 Task: Add Person0000000113 as Team Member of Scrum Project Project0000000057 in Jira. Add Person0000000114 as Team Member of Scrum Project Project0000000057 in Jira. Add Person0000000115 as Team Member of Scrum Project Project0000000058 in Jira. Add Person0000000116 as Team Member of Scrum Project Project0000000058 in Jira. Assign Person0000000113 as Project Lead of Scrum Project Project0000000057 in Jira
Action: Mouse moved to (307, 102)
Screenshot: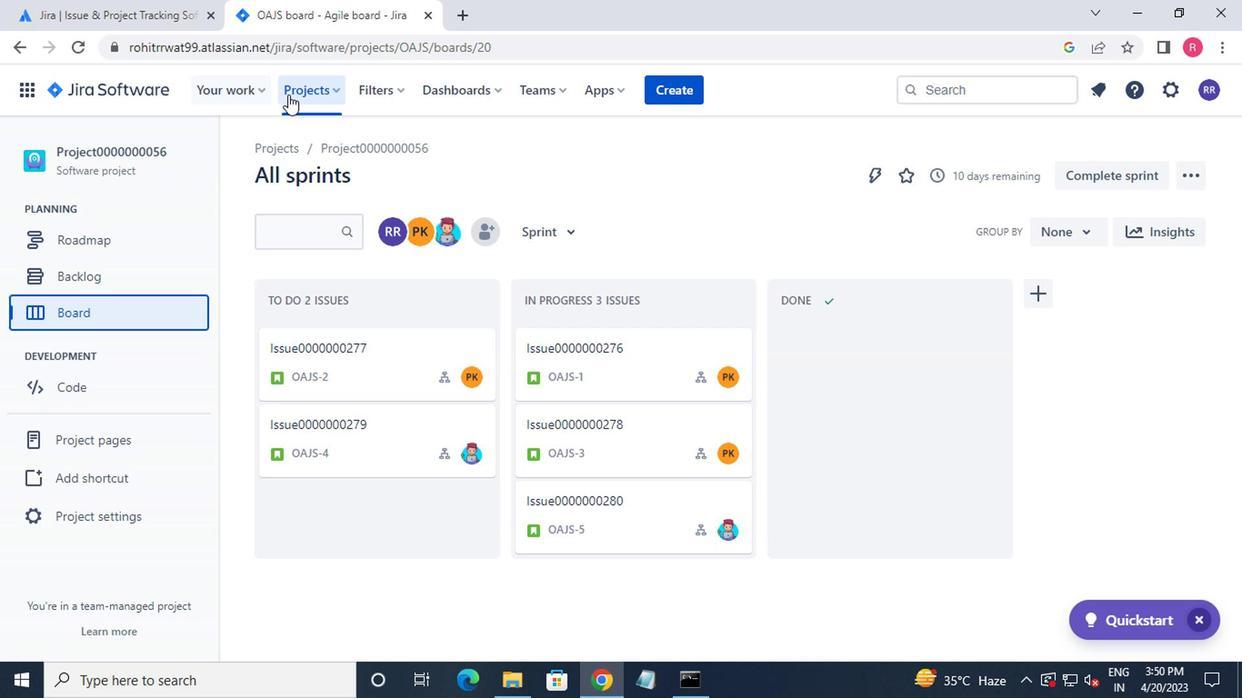 
Action: Mouse pressed left at (307, 102)
Screenshot: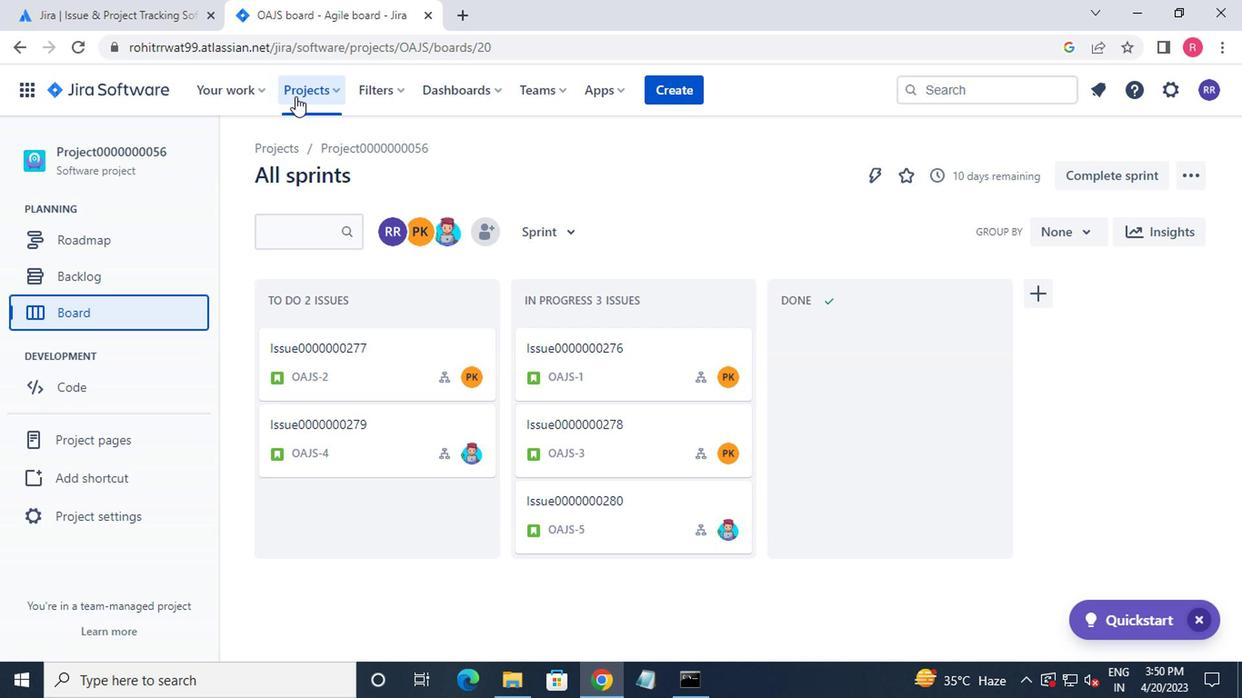 
Action: Mouse moved to (414, 256)
Screenshot: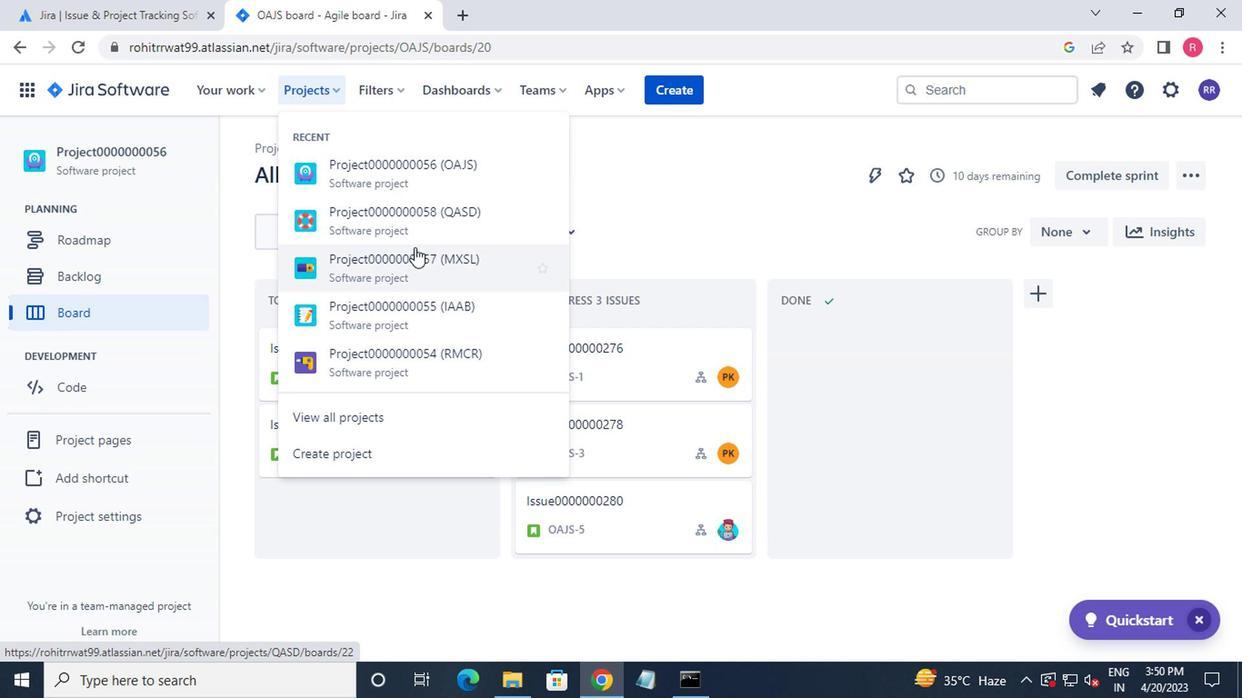 
Action: Mouse pressed left at (414, 256)
Screenshot: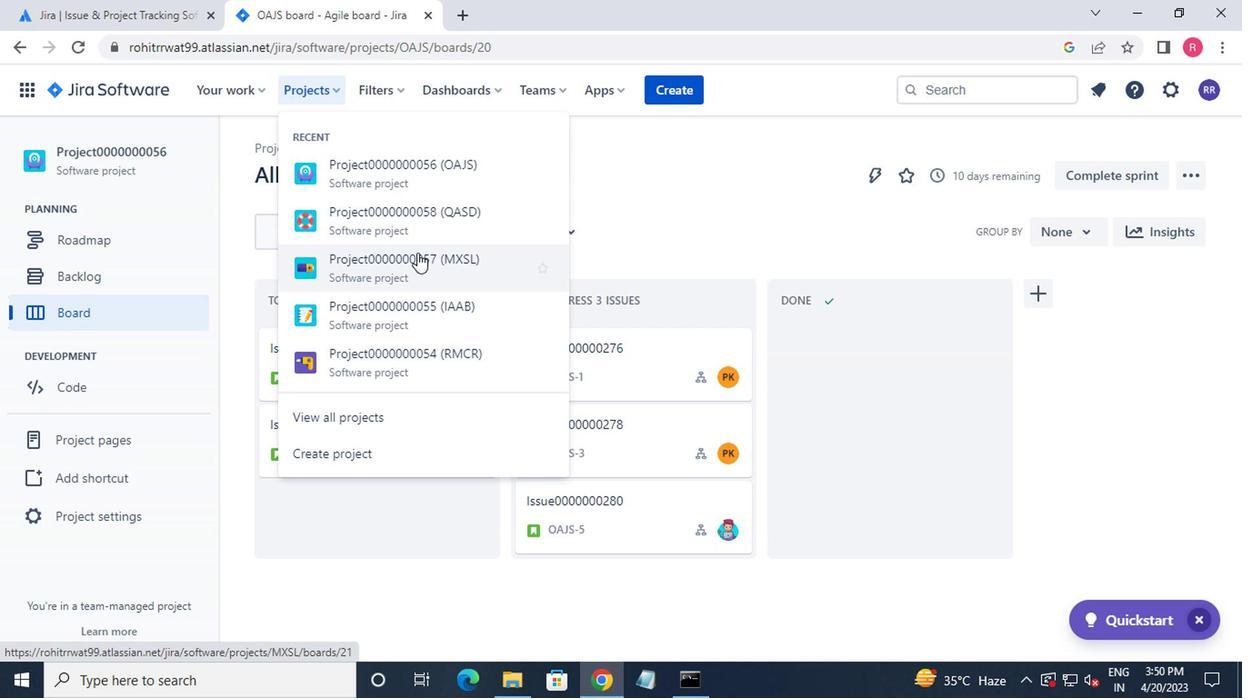 
Action: Mouse moved to (420, 255)
Screenshot: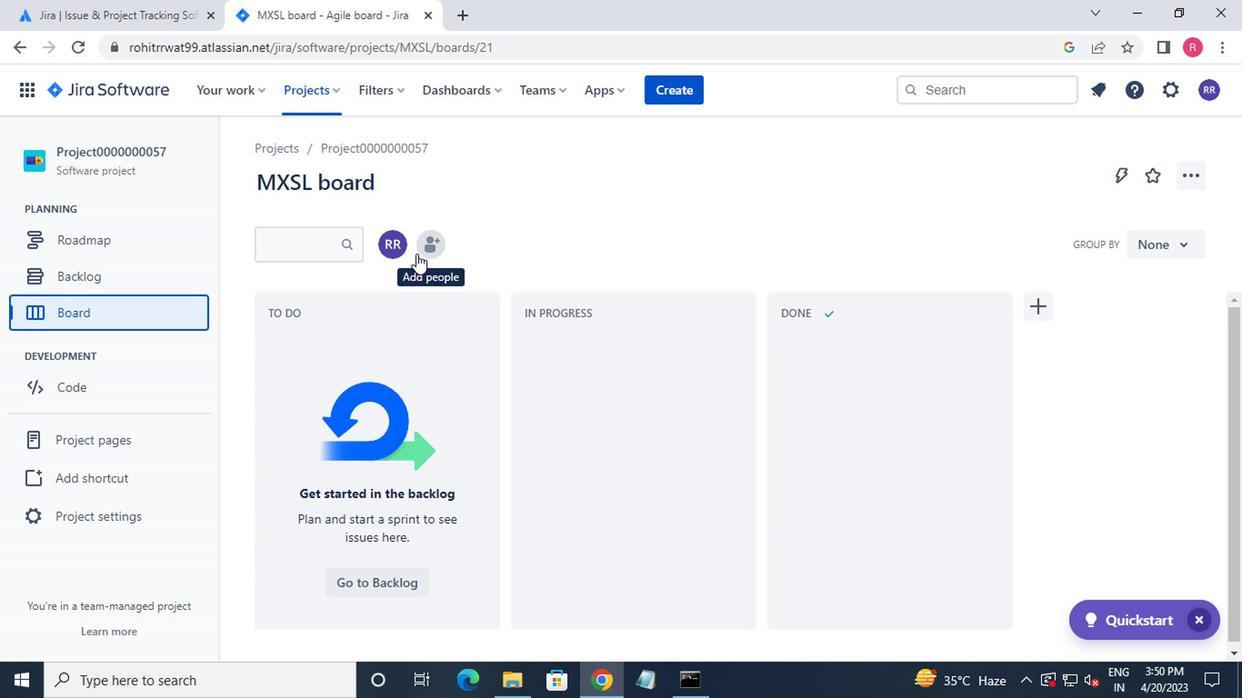 
Action: Mouse pressed left at (420, 255)
Screenshot: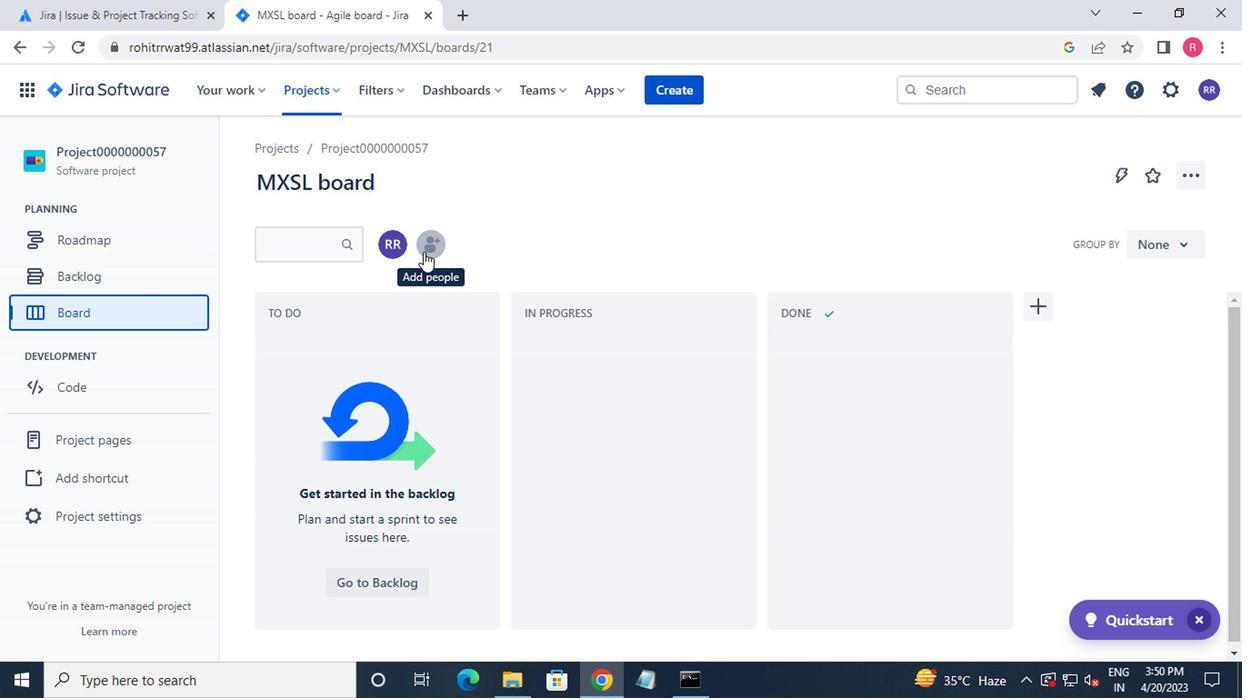 
Action: Mouse moved to (454, 220)
Screenshot: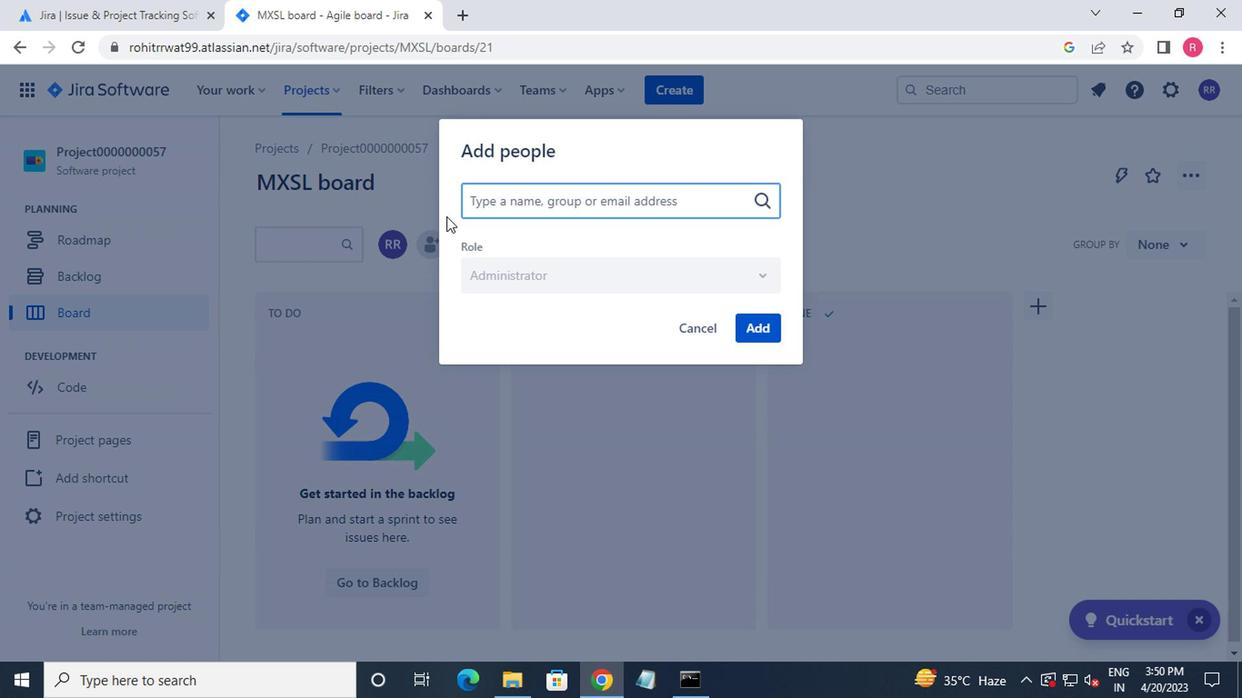 
Action: Key pressed m
Screenshot: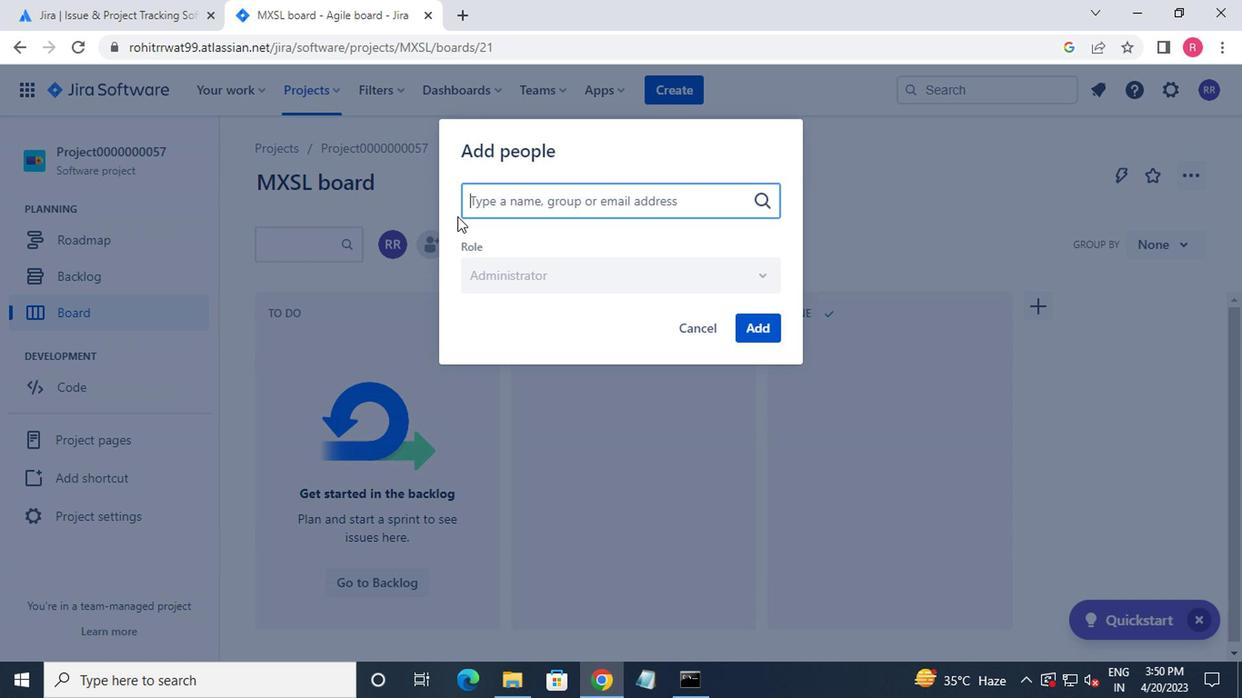 
Action: Mouse moved to (542, 392)
Screenshot: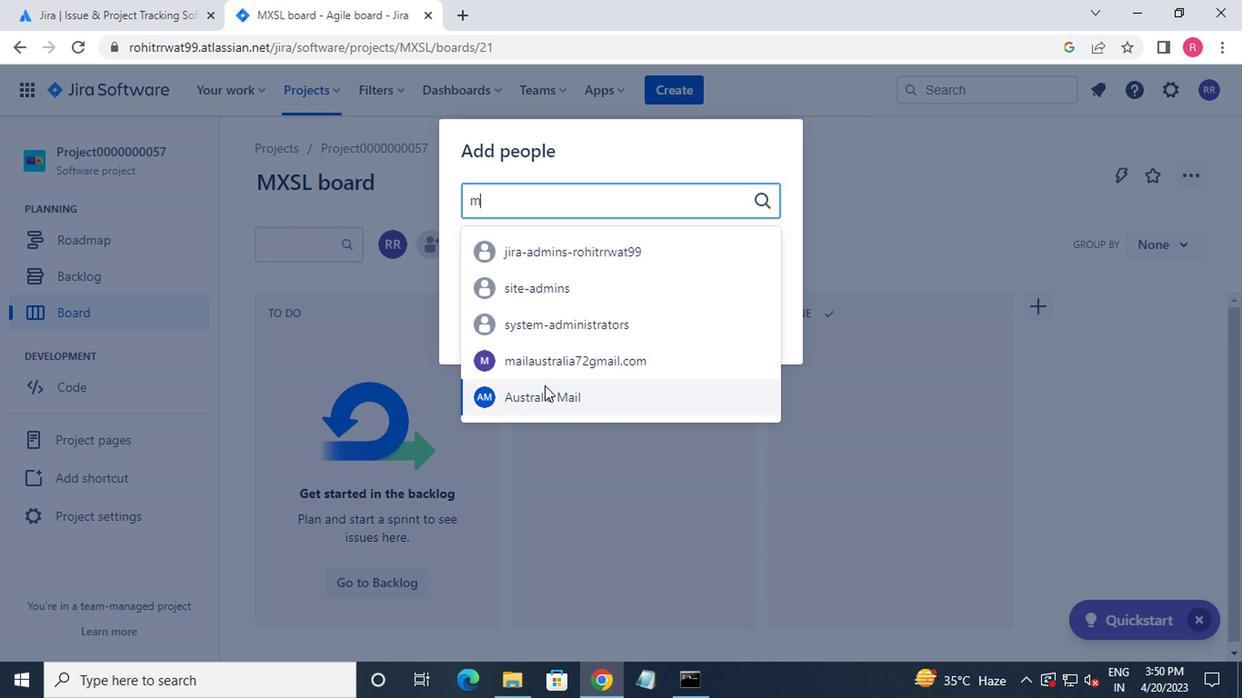 
Action: Mouse pressed left at (542, 392)
Screenshot: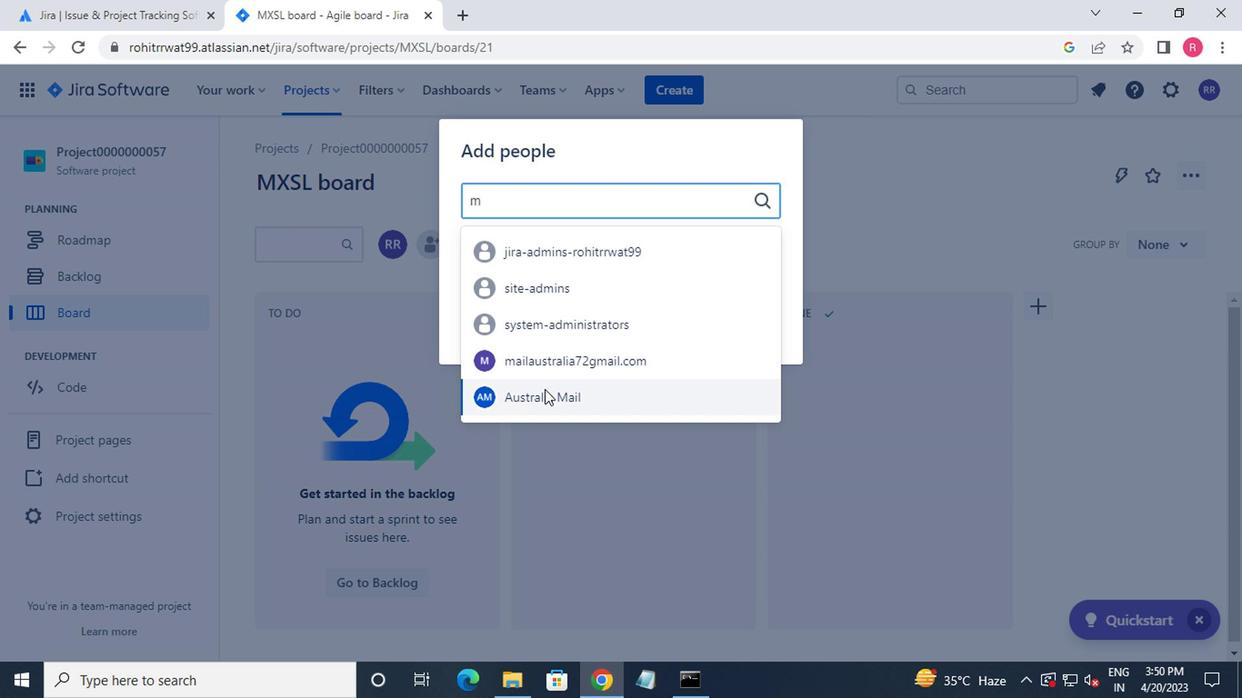 
Action: Mouse moved to (746, 326)
Screenshot: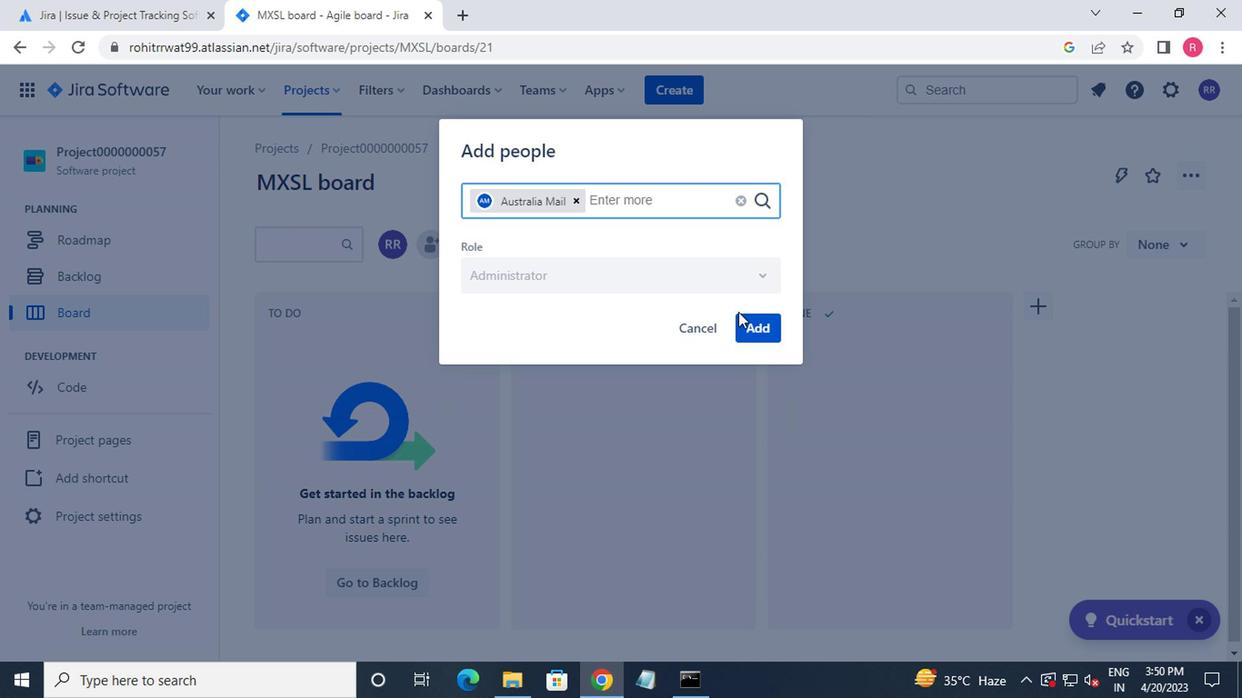 
Action: Mouse pressed left at (746, 326)
Screenshot: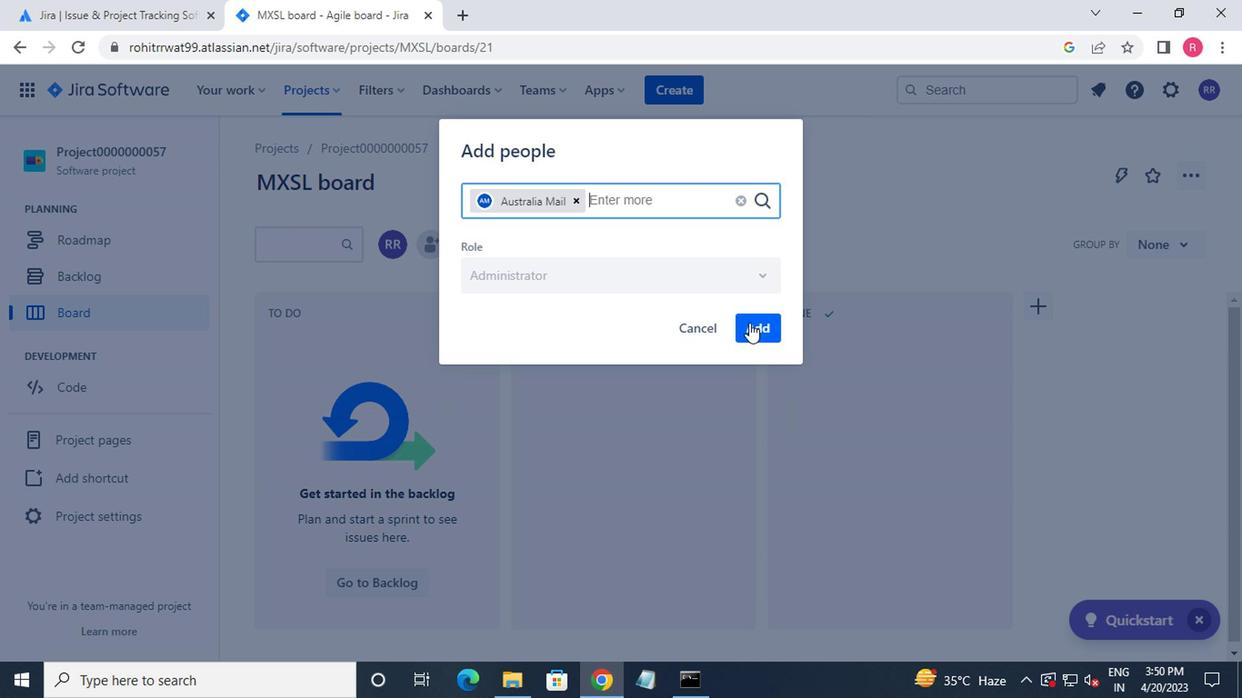 
Action: Mouse moved to (429, 254)
Screenshot: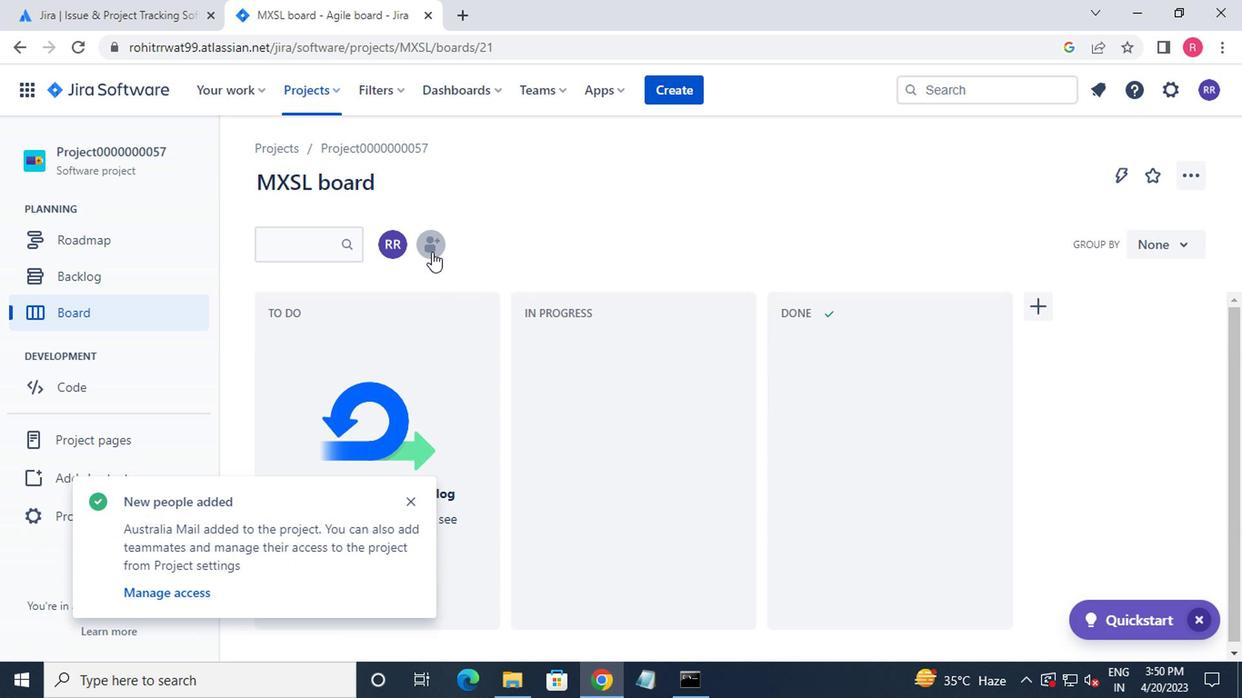 
Action: Mouse pressed left at (429, 254)
Screenshot: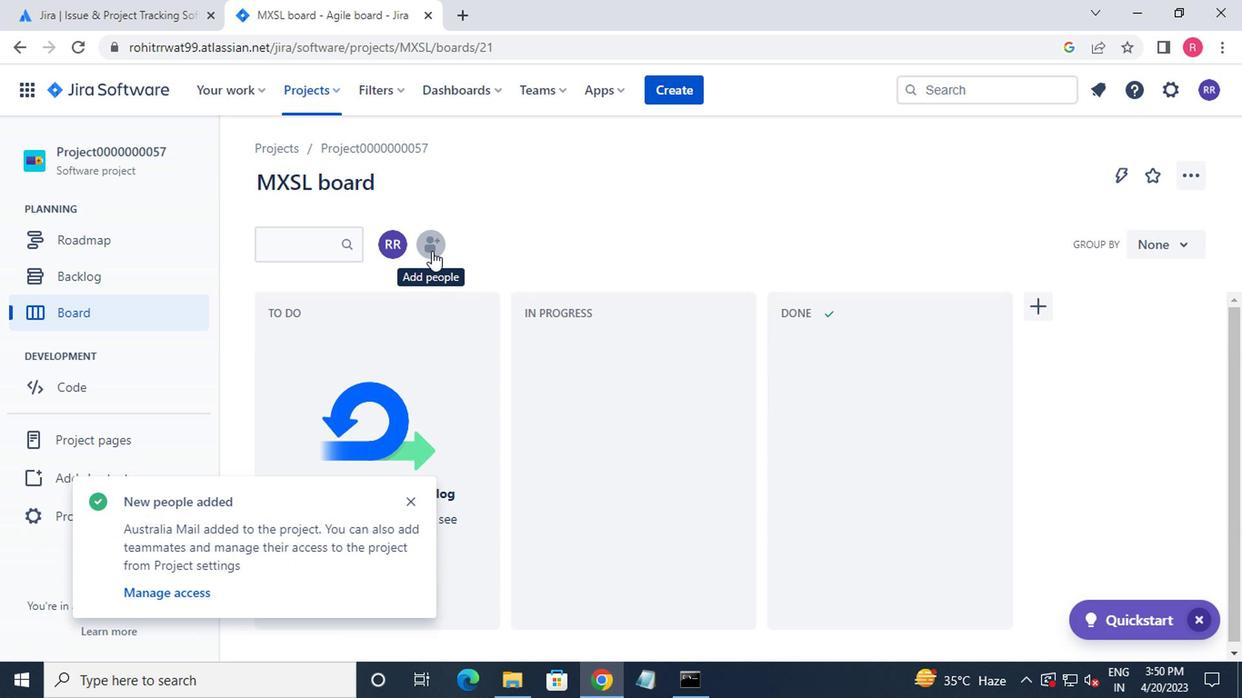 
Action: Mouse moved to (526, 264)
Screenshot: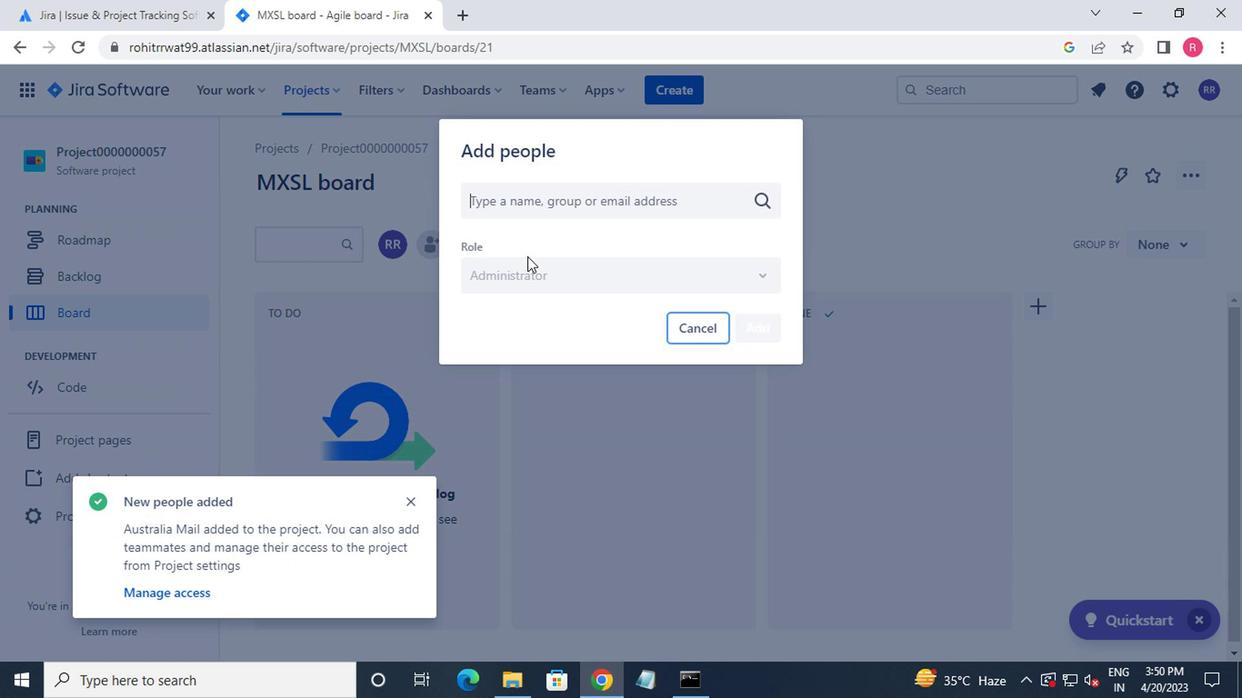 
Action: Key pressed c
Screenshot: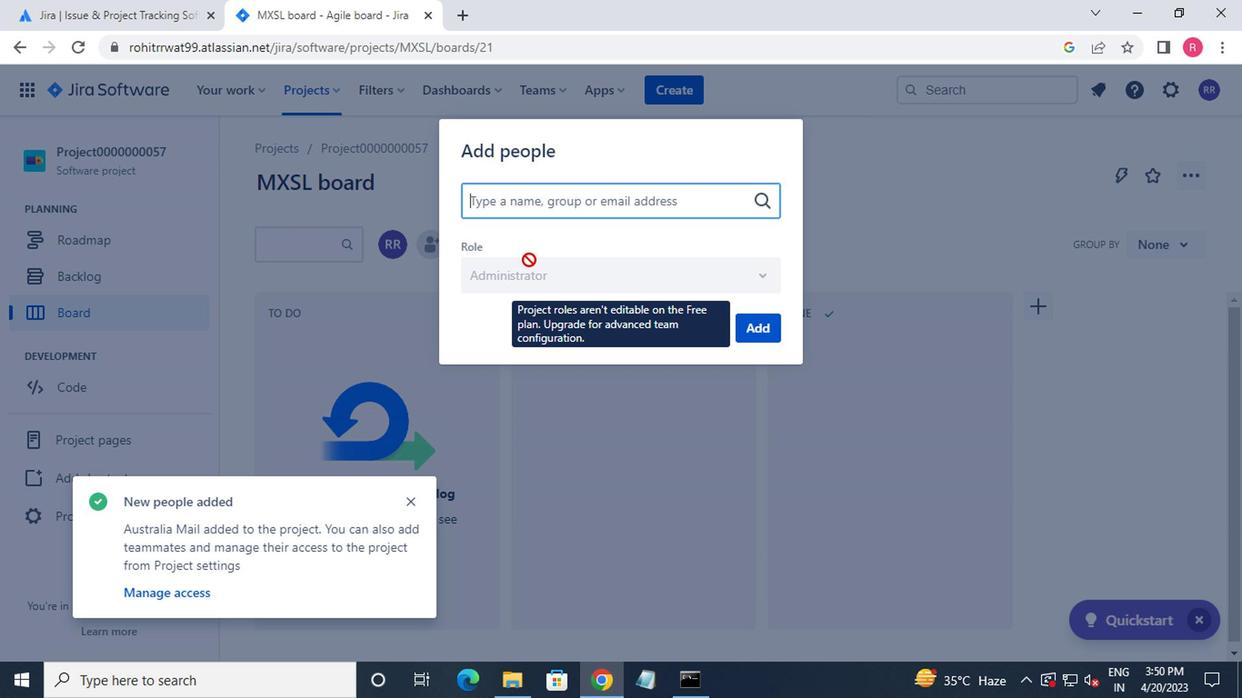 
Action: Mouse pressed left at (526, 264)
Screenshot: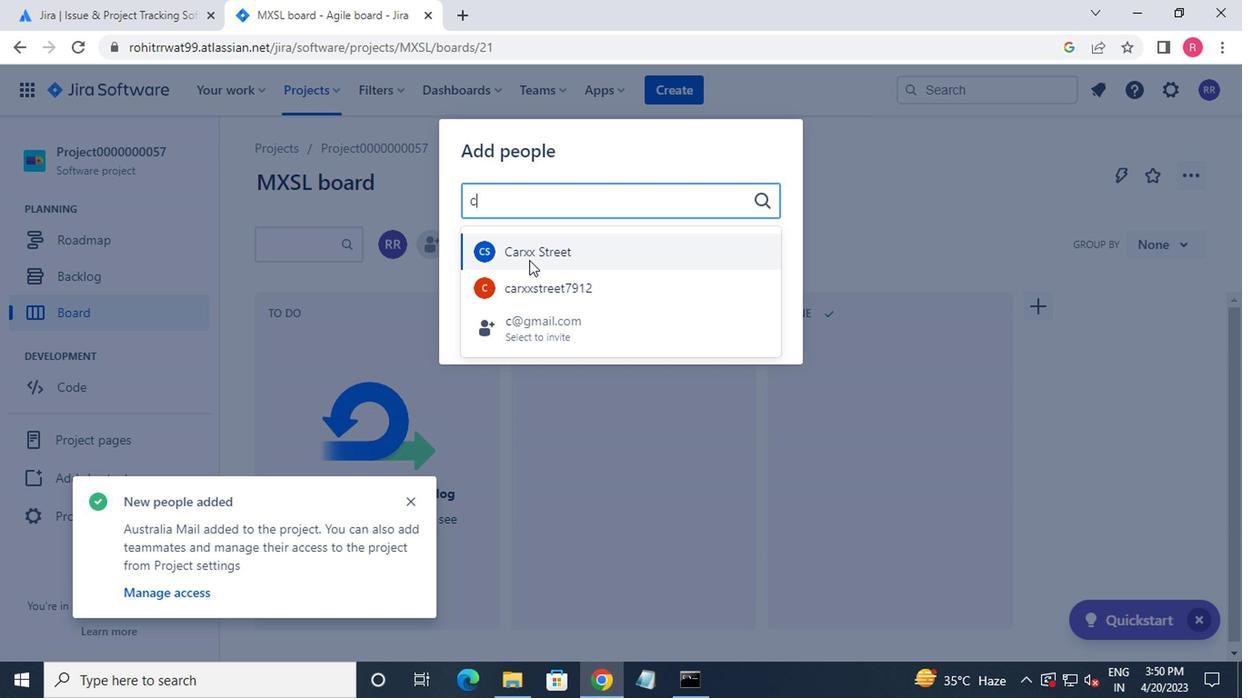 
Action: Mouse moved to (766, 337)
Screenshot: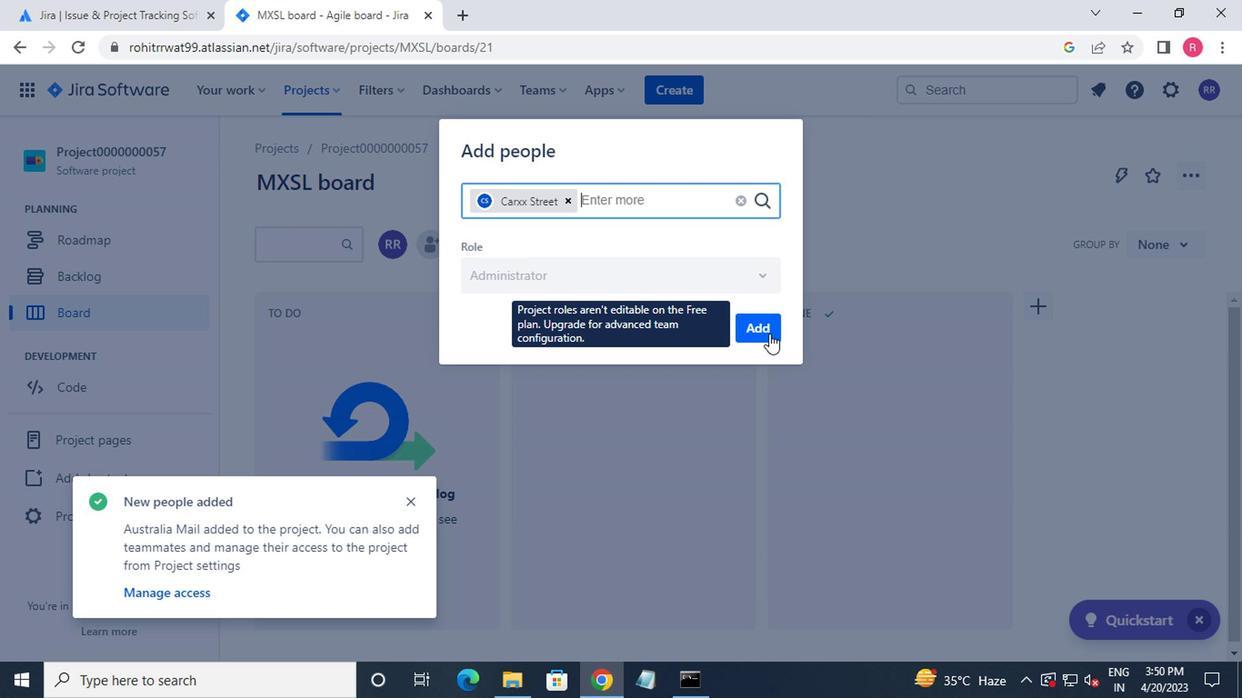 
Action: Mouse pressed left at (766, 337)
Screenshot: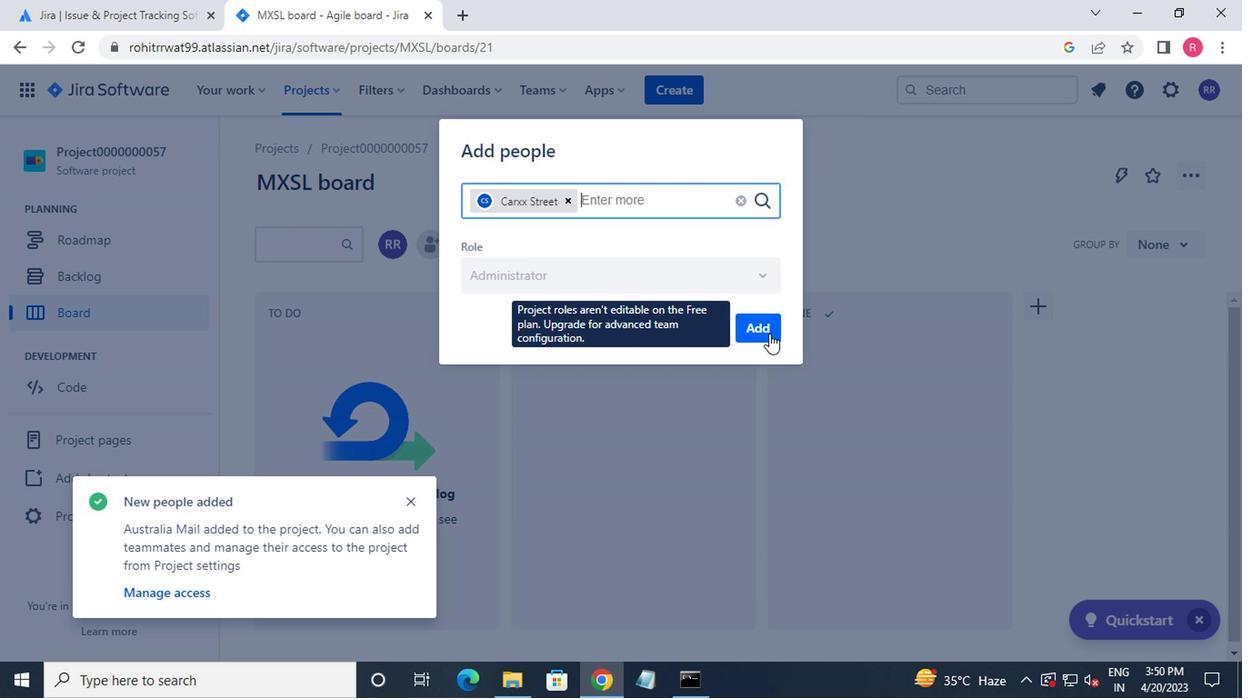 
Action: Mouse moved to (317, 91)
Screenshot: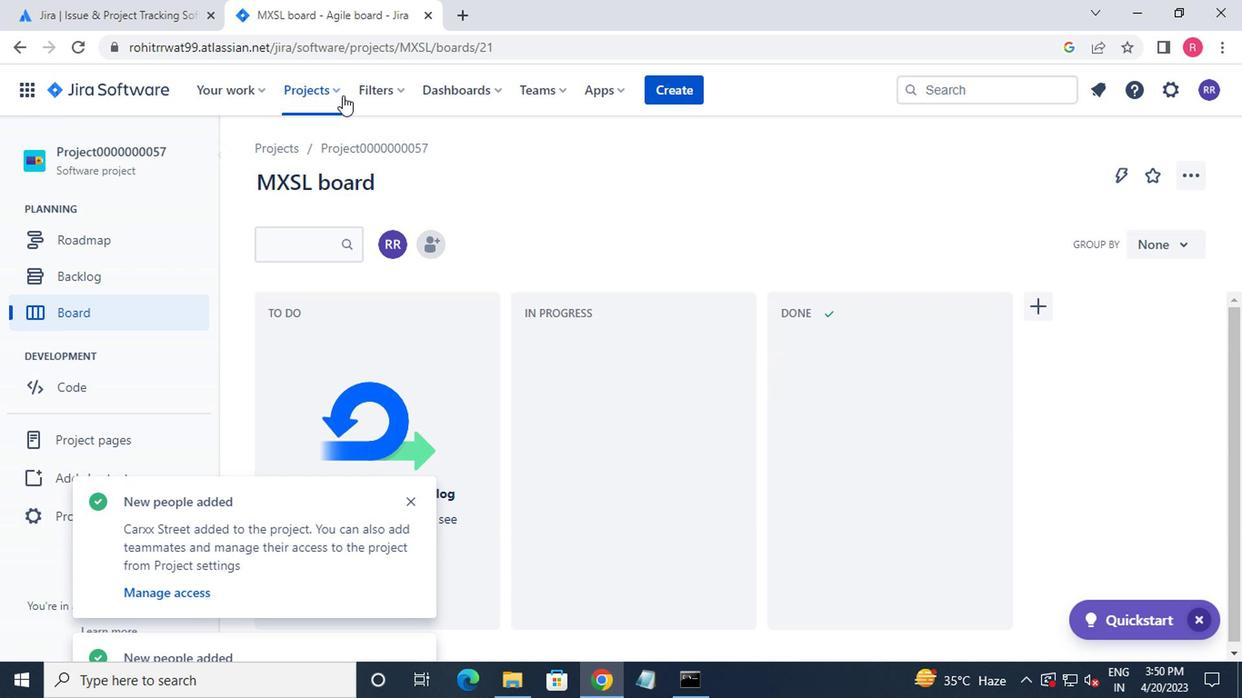 
Action: Mouse pressed left at (317, 91)
Screenshot: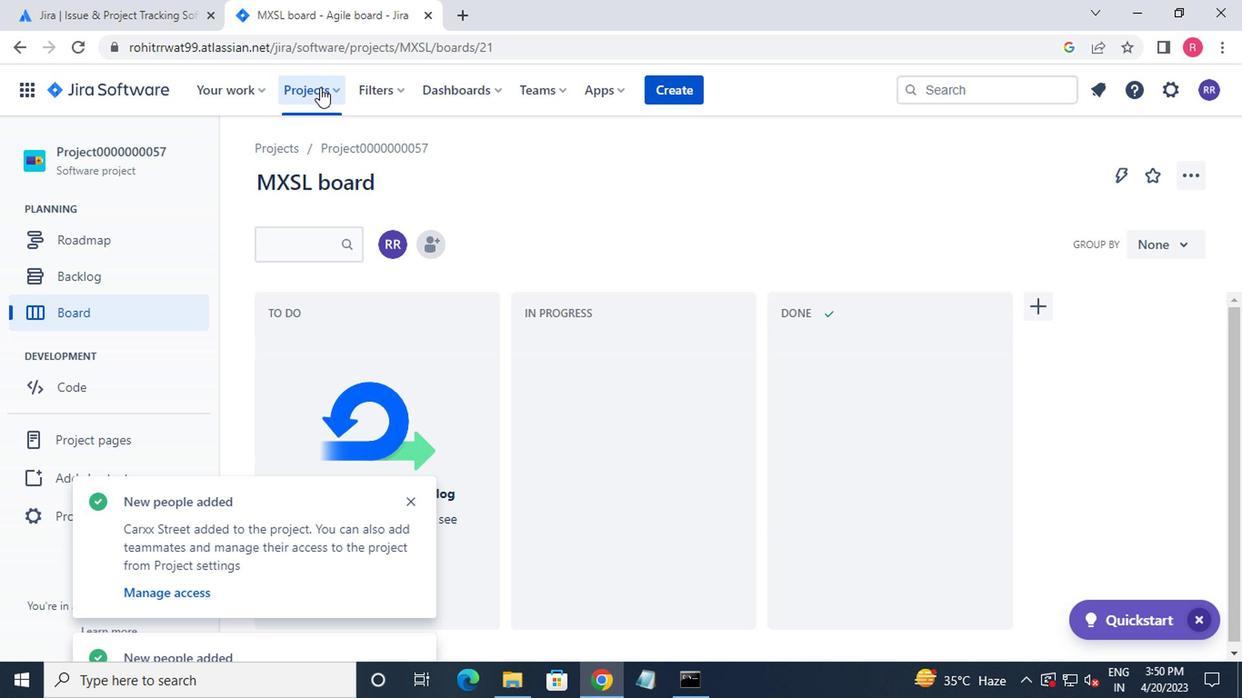
Action: Mouse moved to (375, 259)
Screenshot: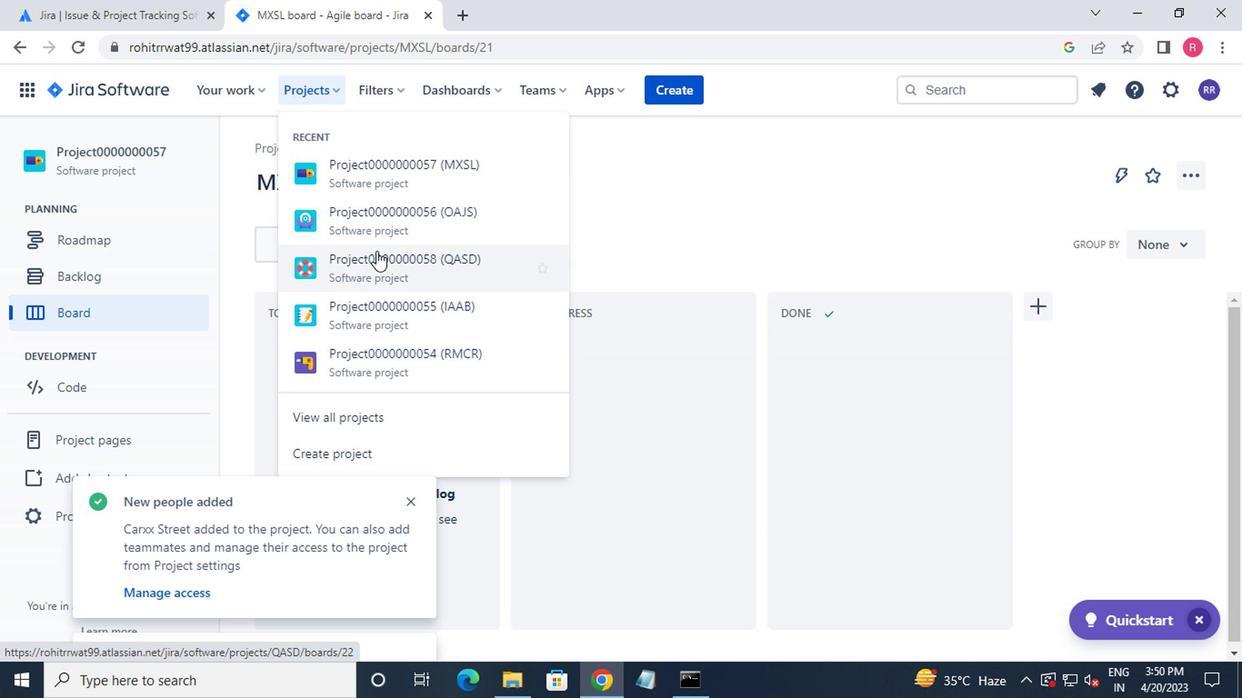 
Action: Mouse pressed left at (375, 259)
Screenshot: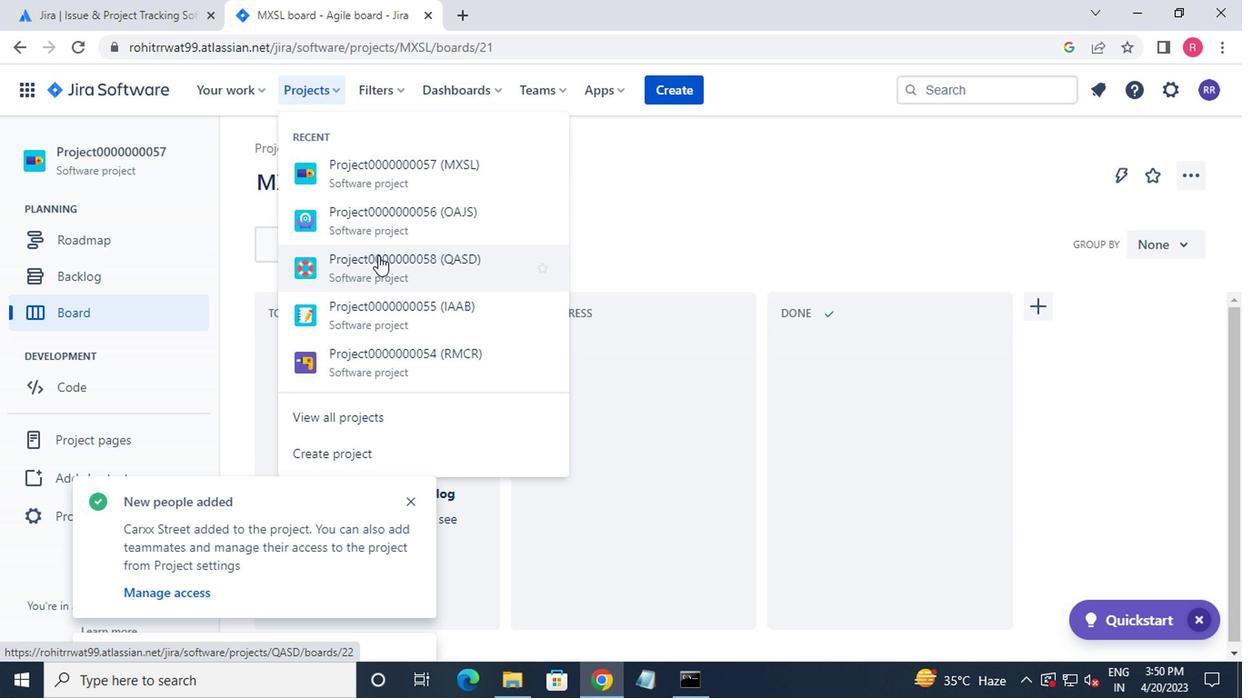 
Action: Mouse moved to (419, 252)
Screenshot: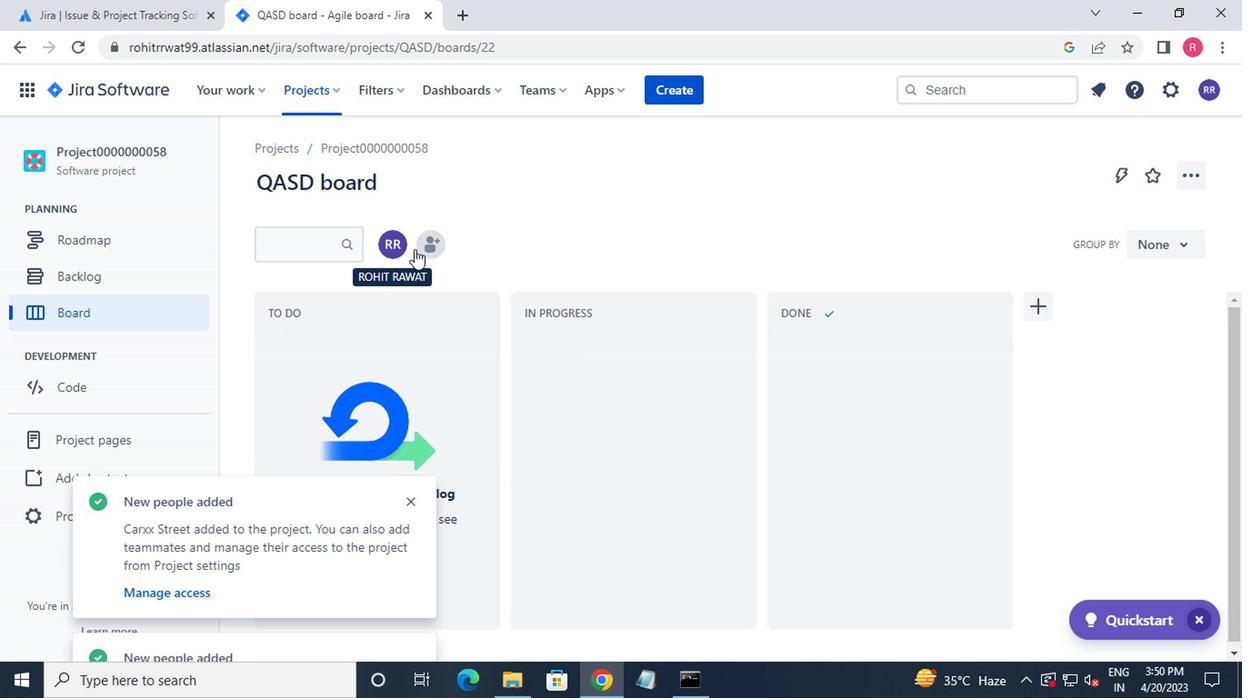 
Action: Mouse pressed left at (419, 252)
Screenshot: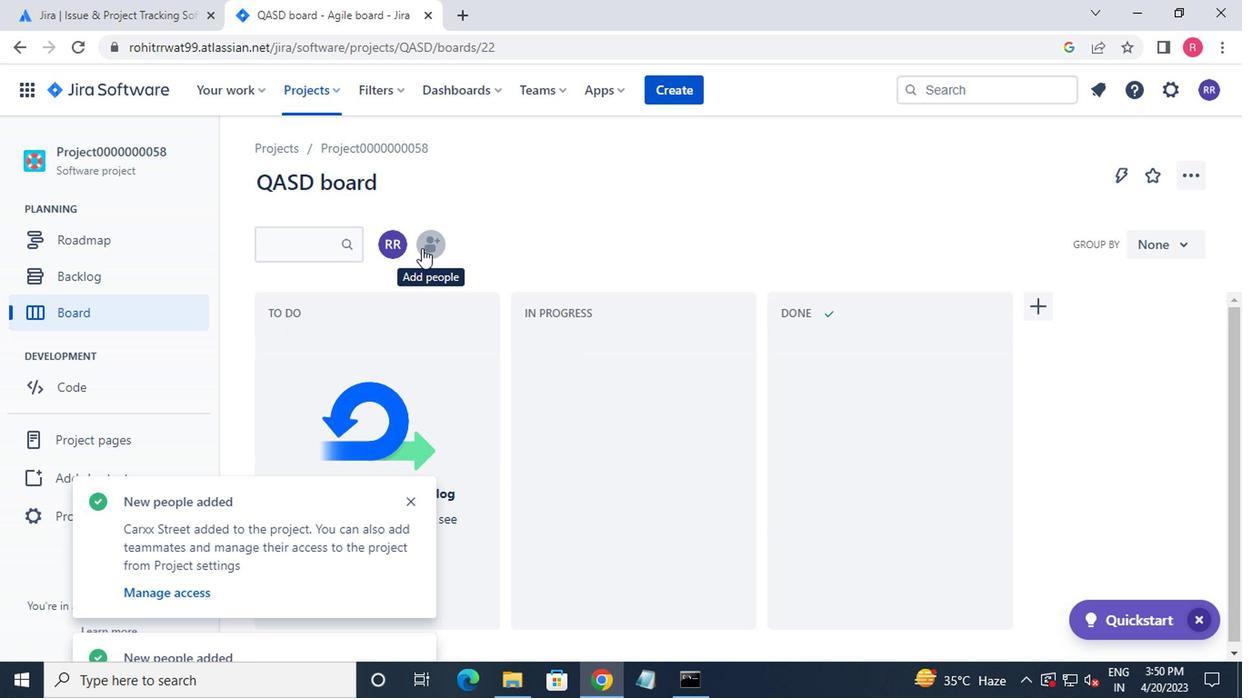 
Action: Mouse moved to (517, 237)
Screenshot: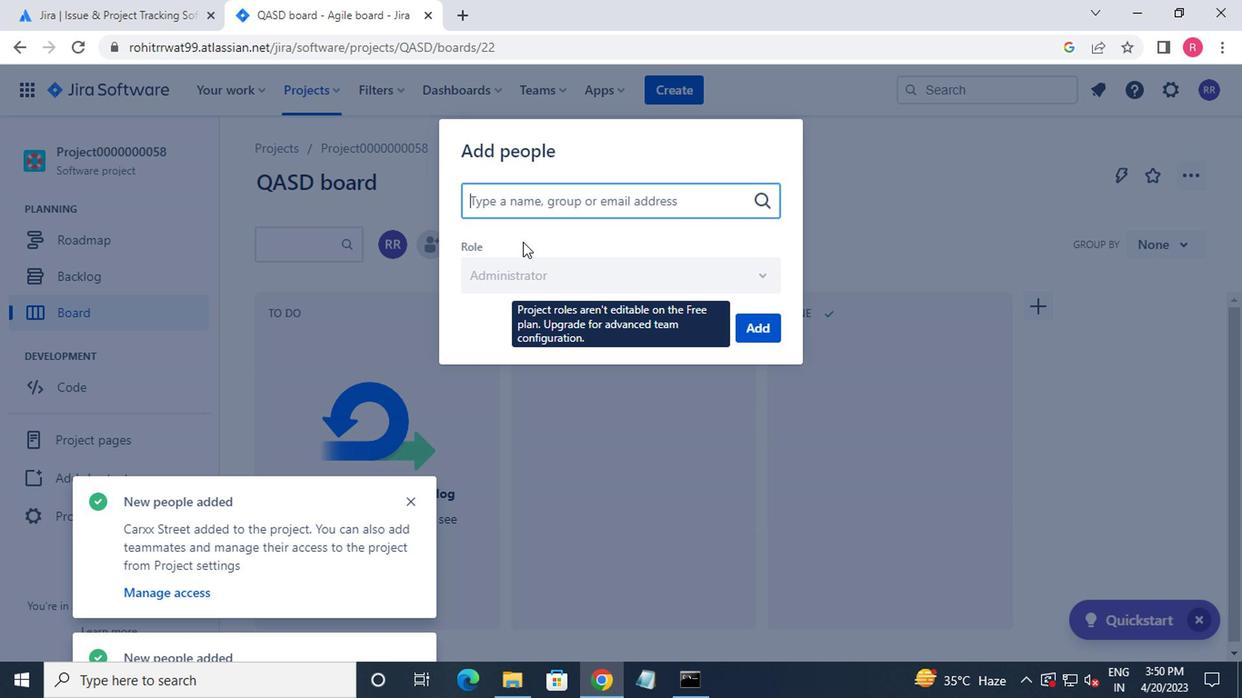 
Action: Key pressed p
Screenshot: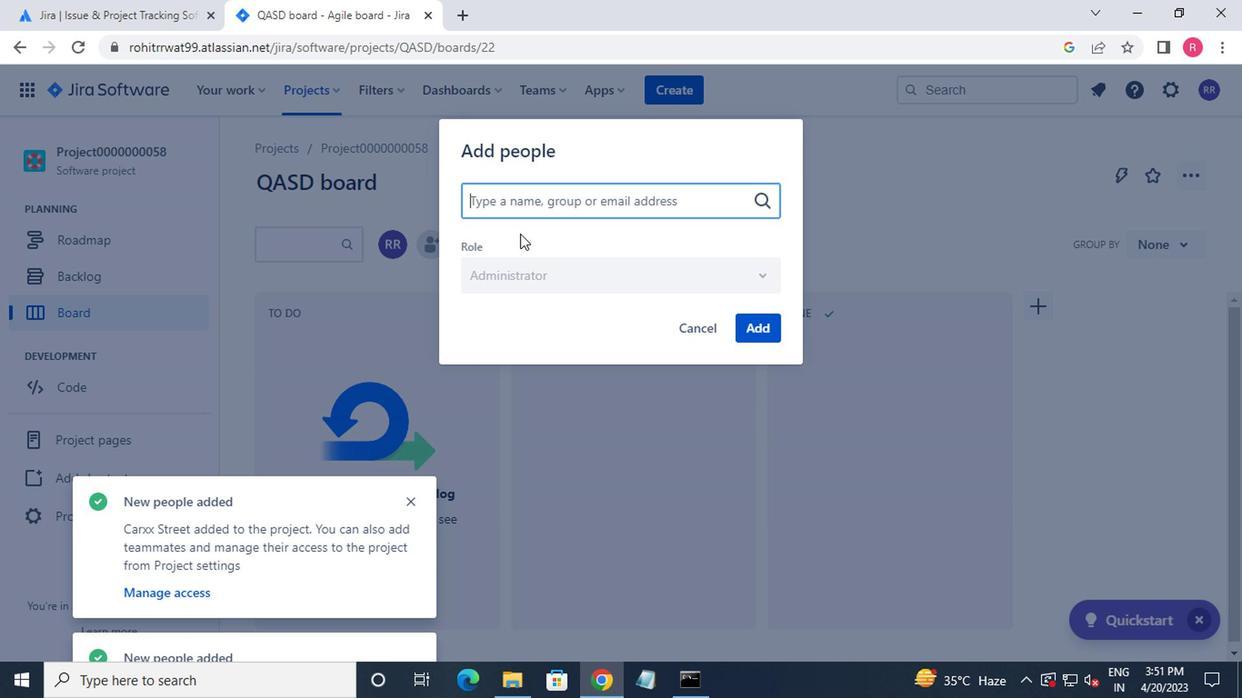 
Action: Mouse moved to (524, 257)
Screenshot: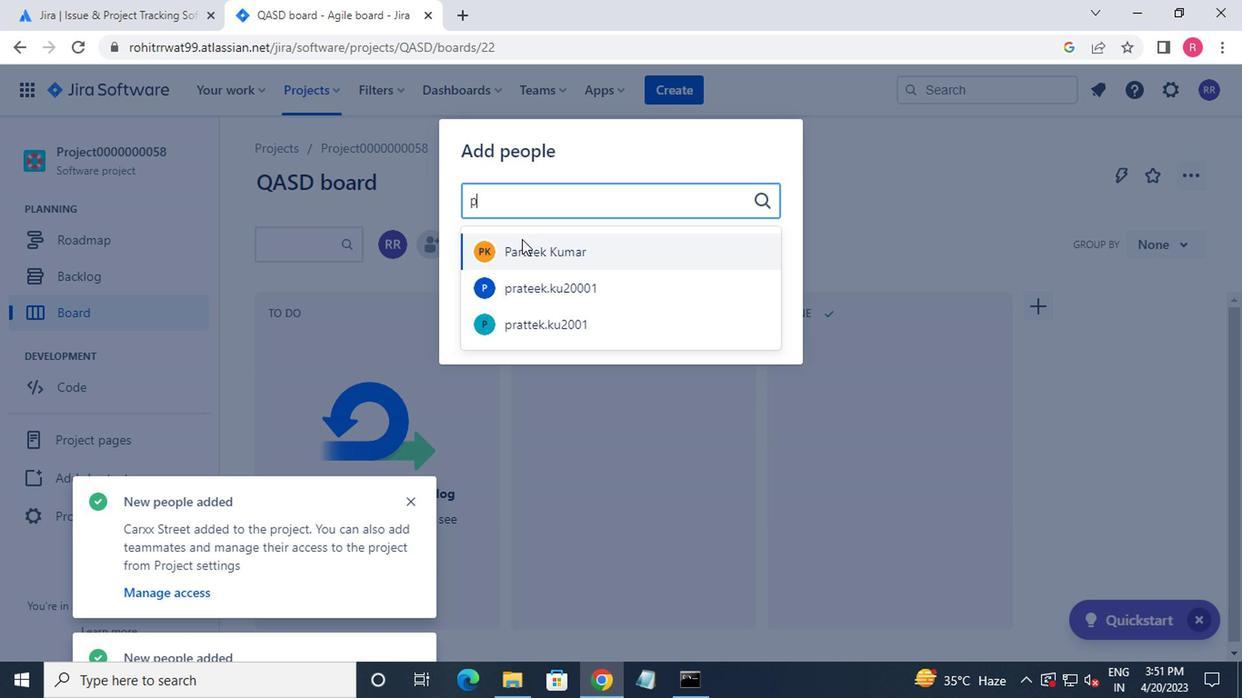 
Action: Mouse pressed left at (524, 257)
Screenshot: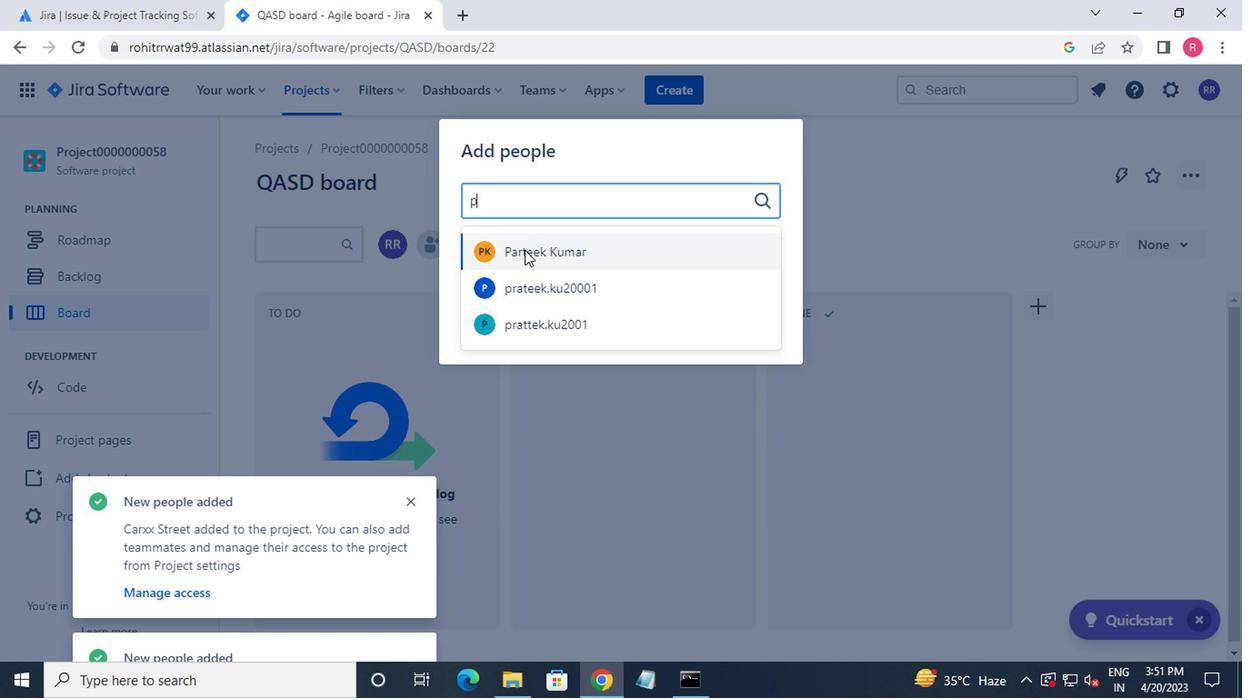 
Action: Mouse moved to (746, 328)
Screenshot: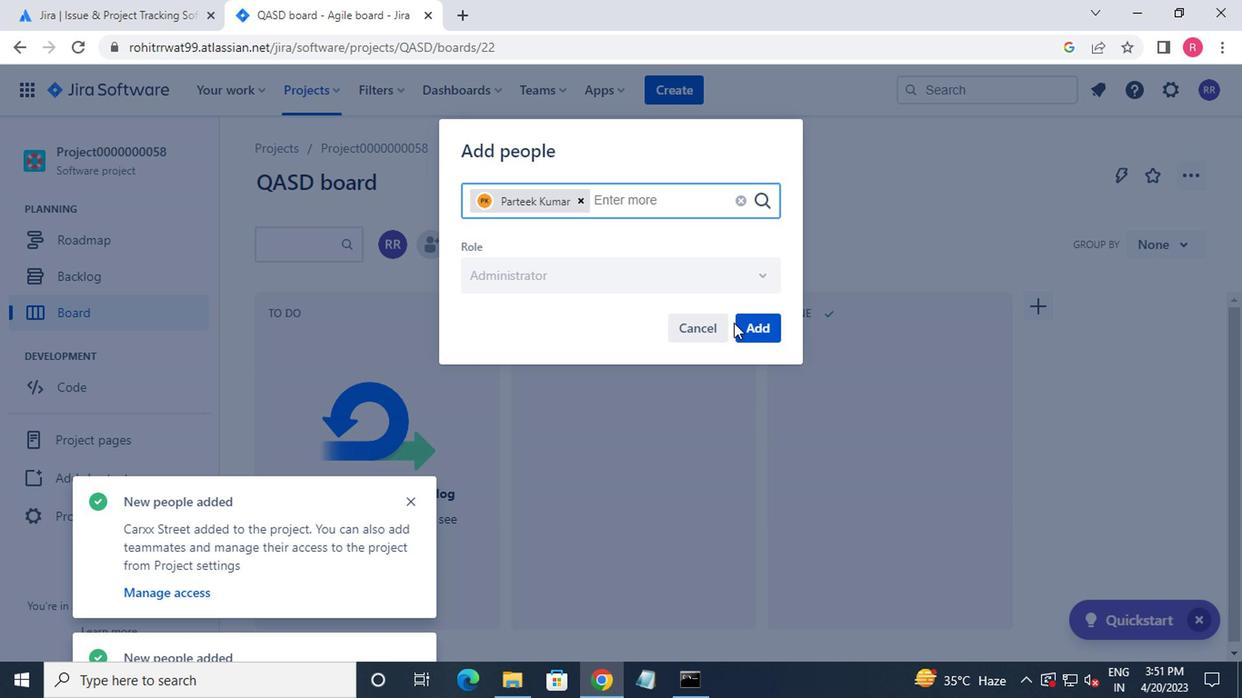 
Action: Mouse pressed left at (746, 328)
Screenshot: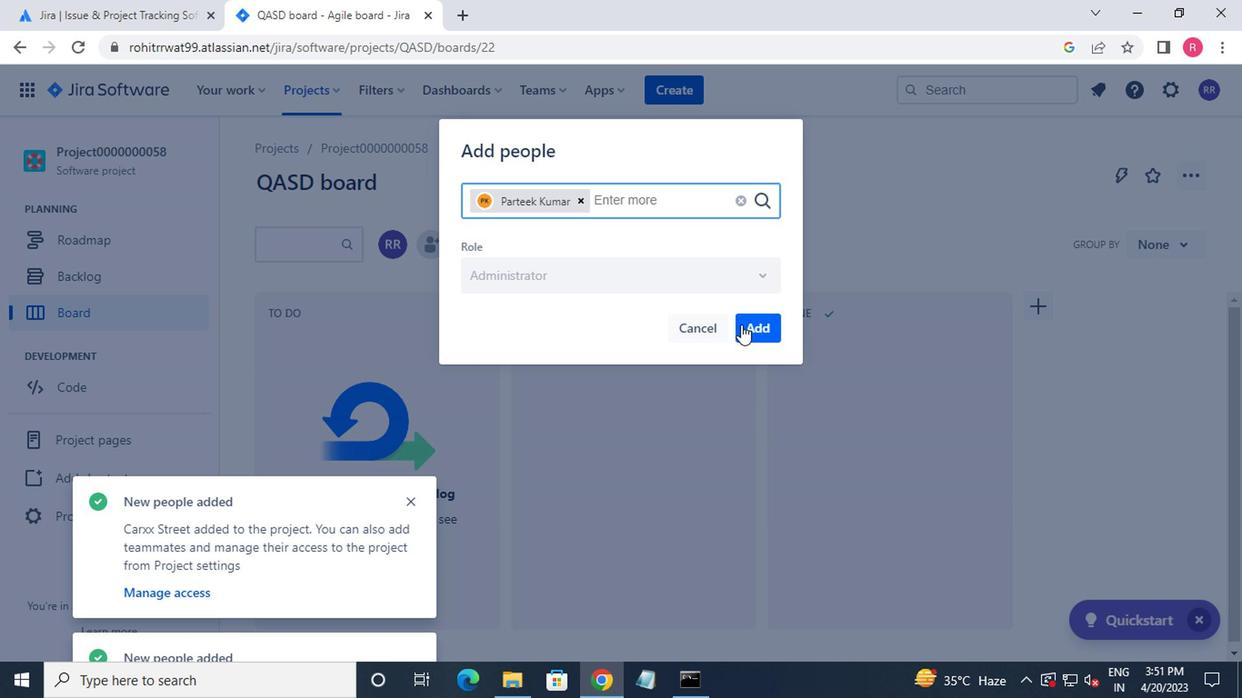 
Action: Mouse moved to (430, 255)
Screenshot: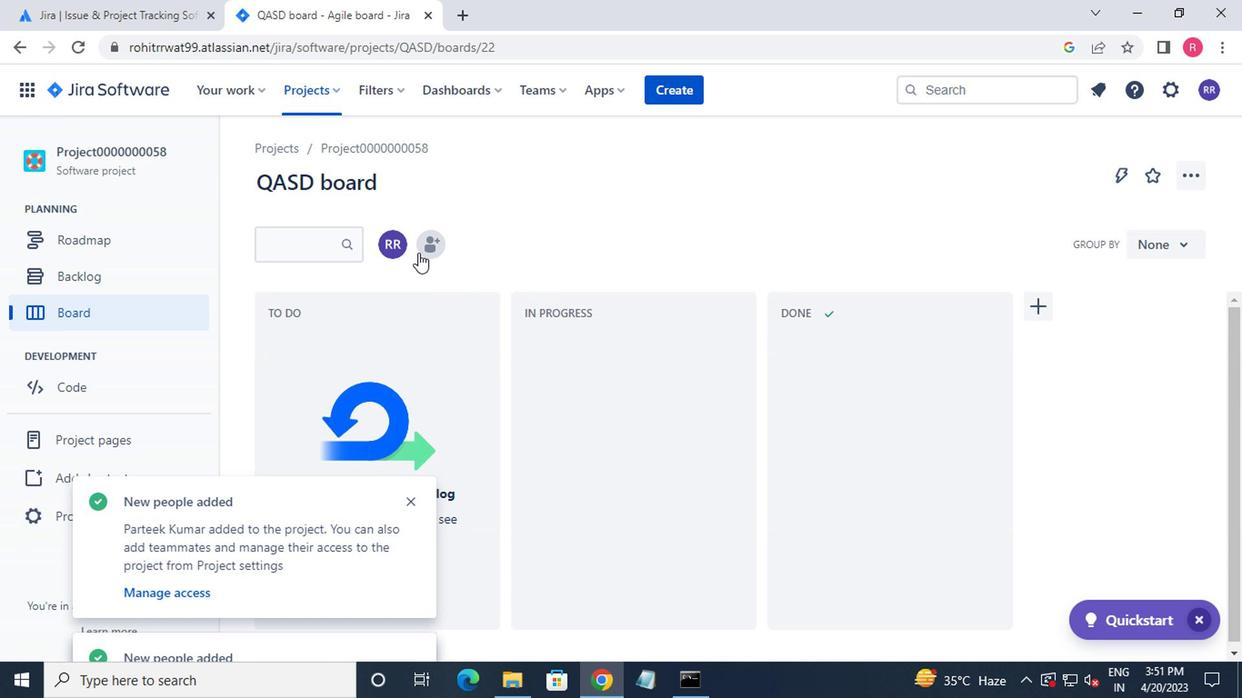 
Action: Mouse pressed left at (430, 255)
Screenshot: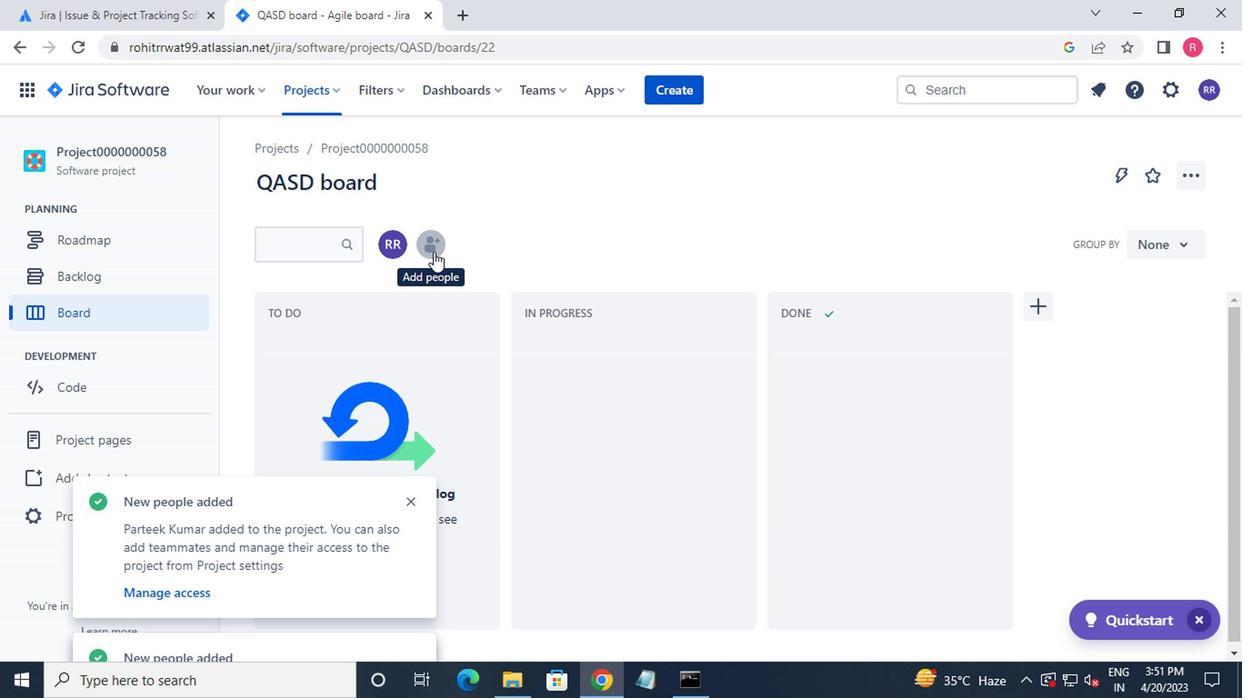 
Action: Mouse moved to (509, 228)
Screenshot: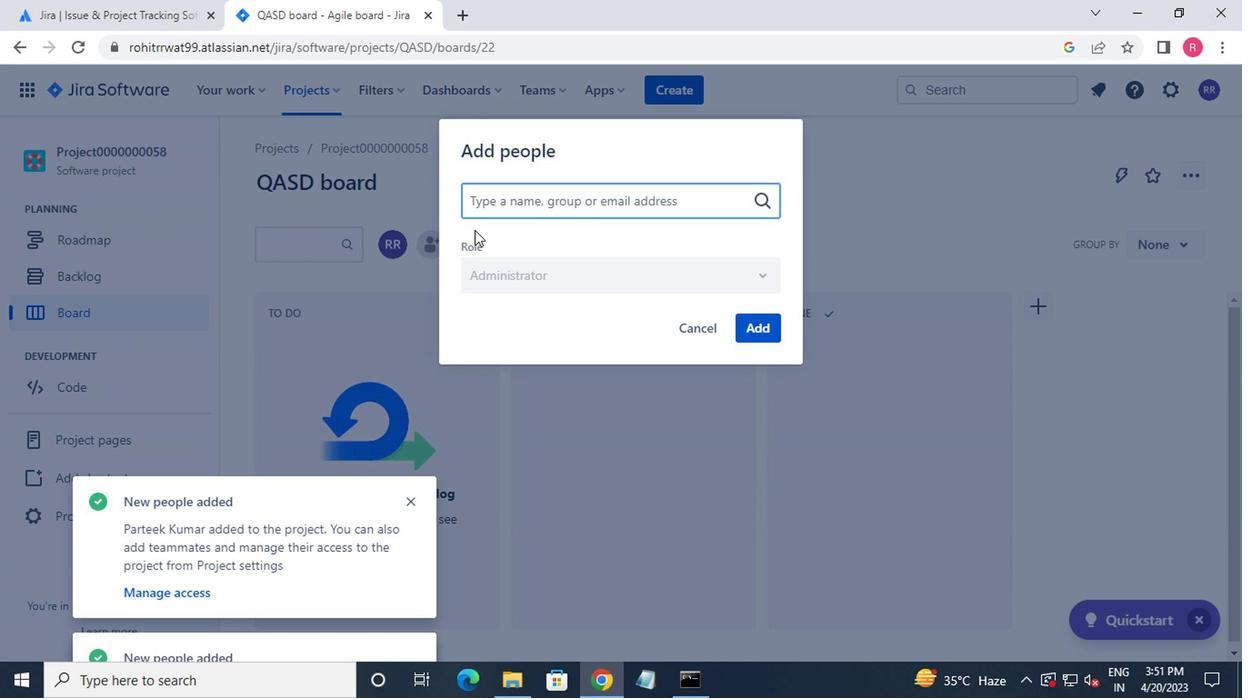 
Action: Key pressed v
Screenshot: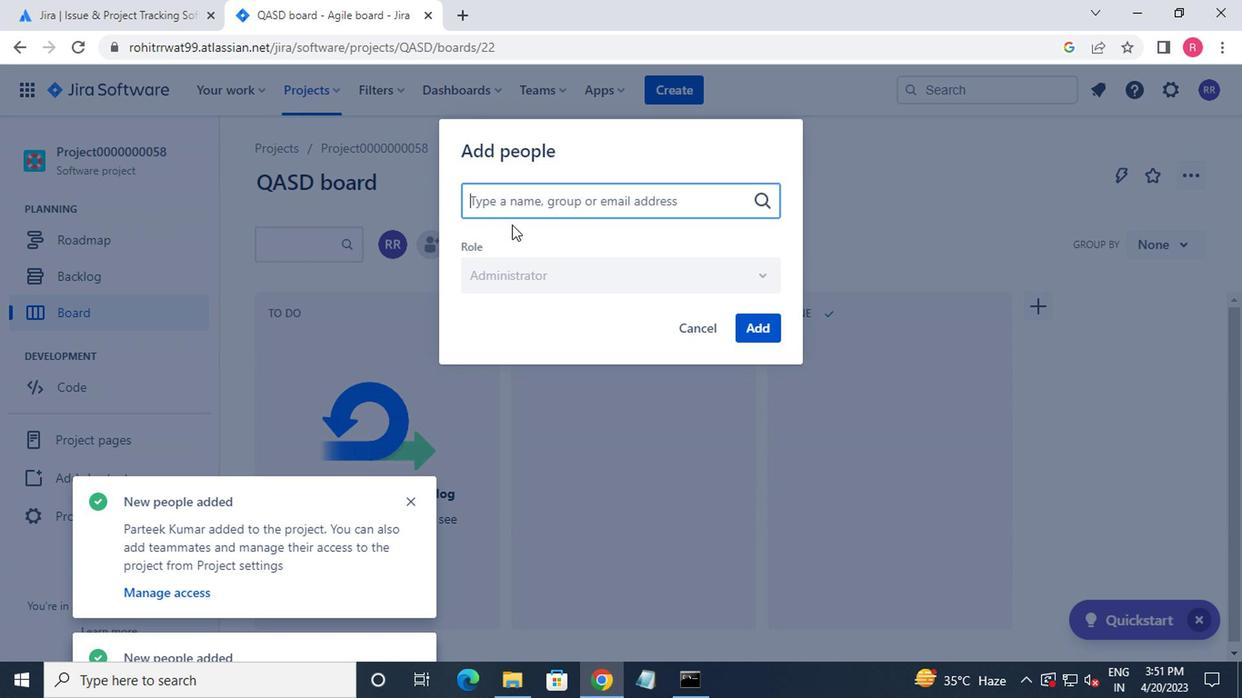 
Action: Mouse moved to (520, 254)
Screenshot: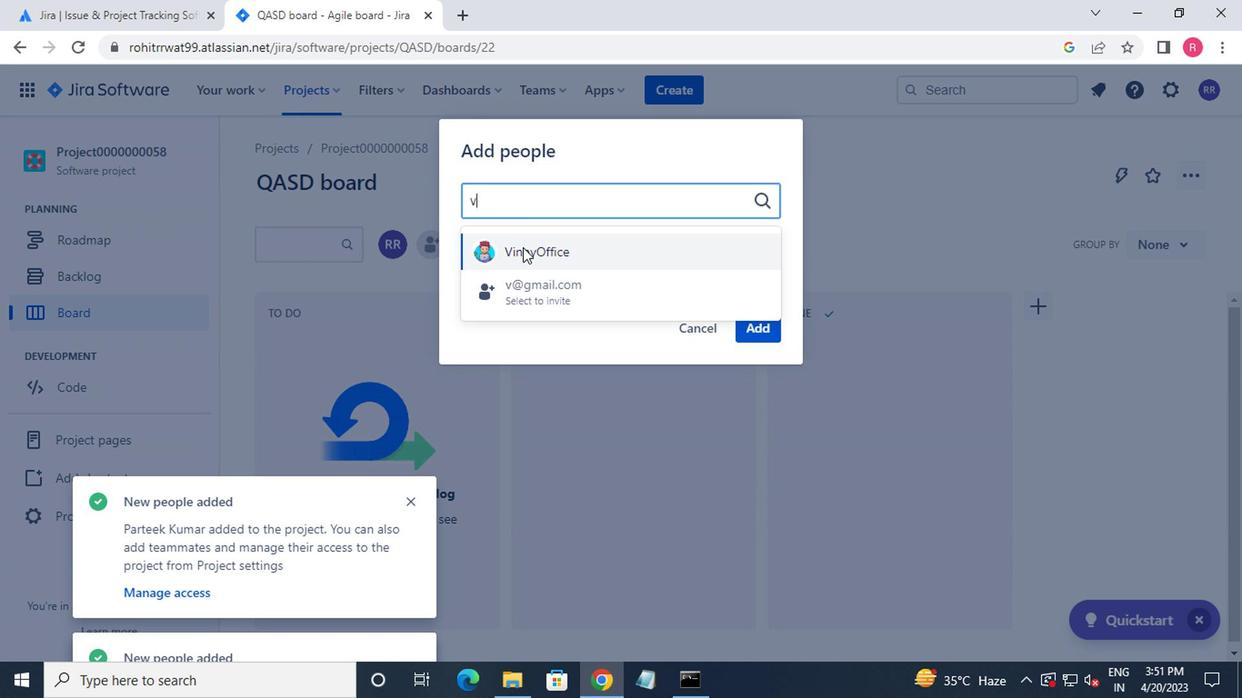 
Action: Mouse pressed left at (520, 254)
Screenshot: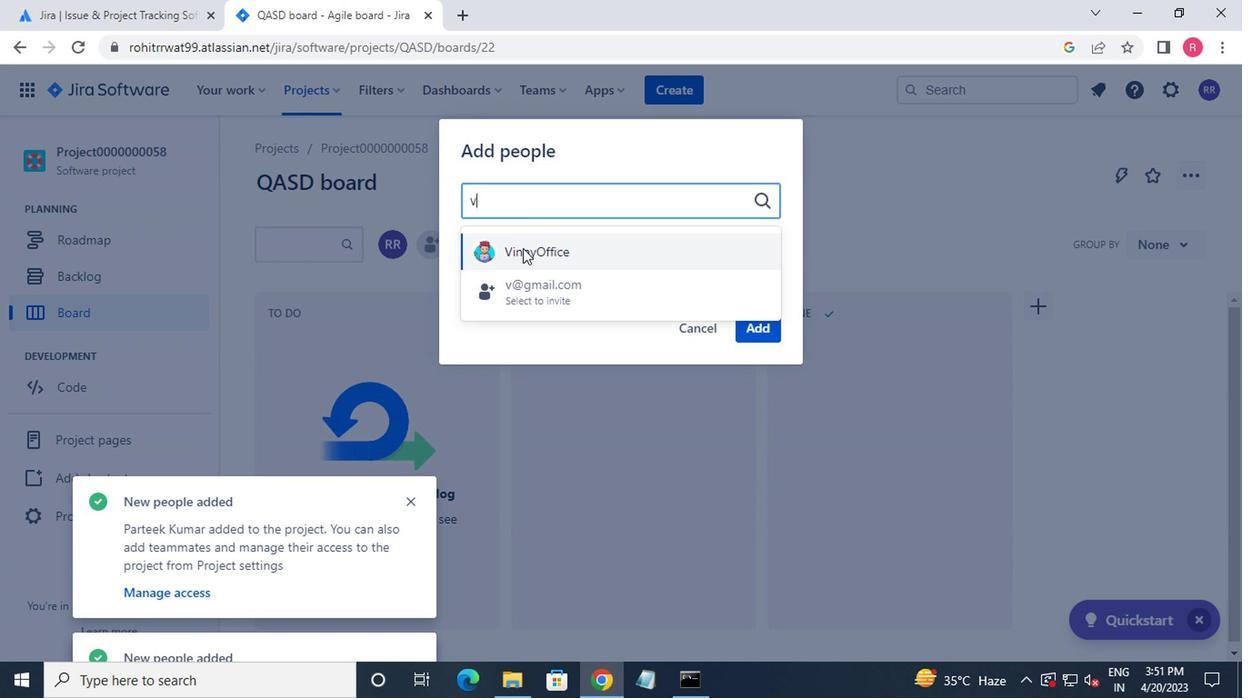 
Action: Mouse moved to (745, 330)
Screenshot: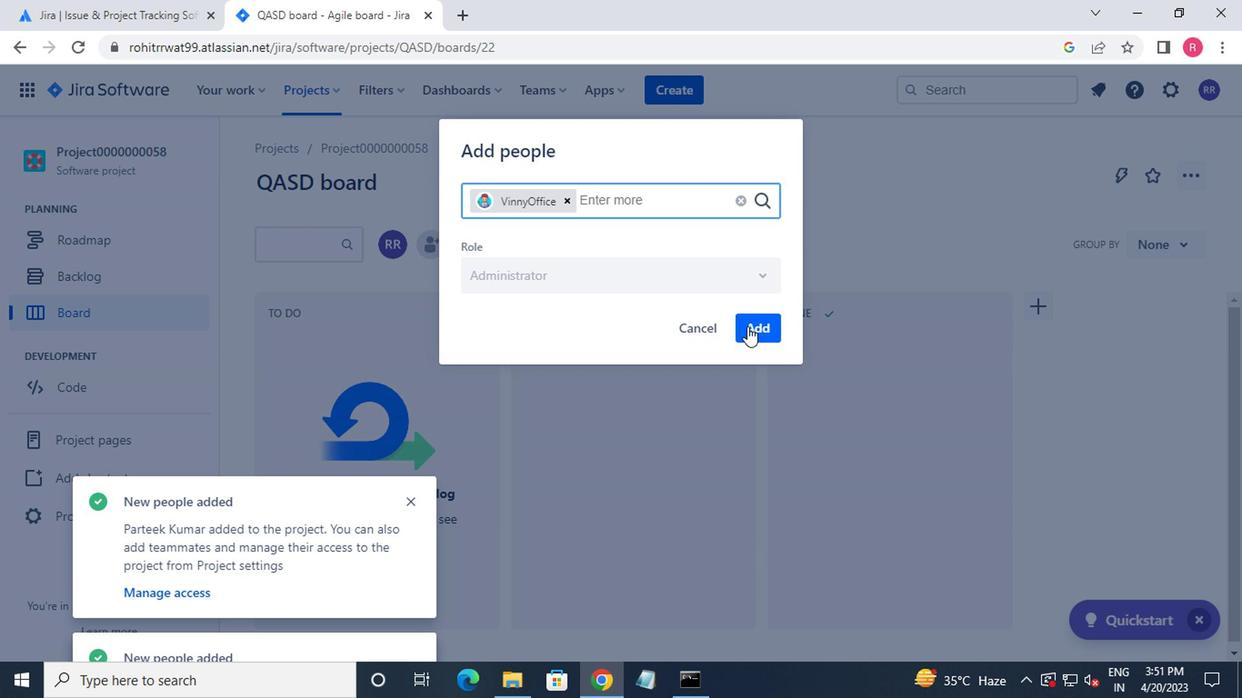 
Action: Mouse pressed left at (745, 330)
Screenshot: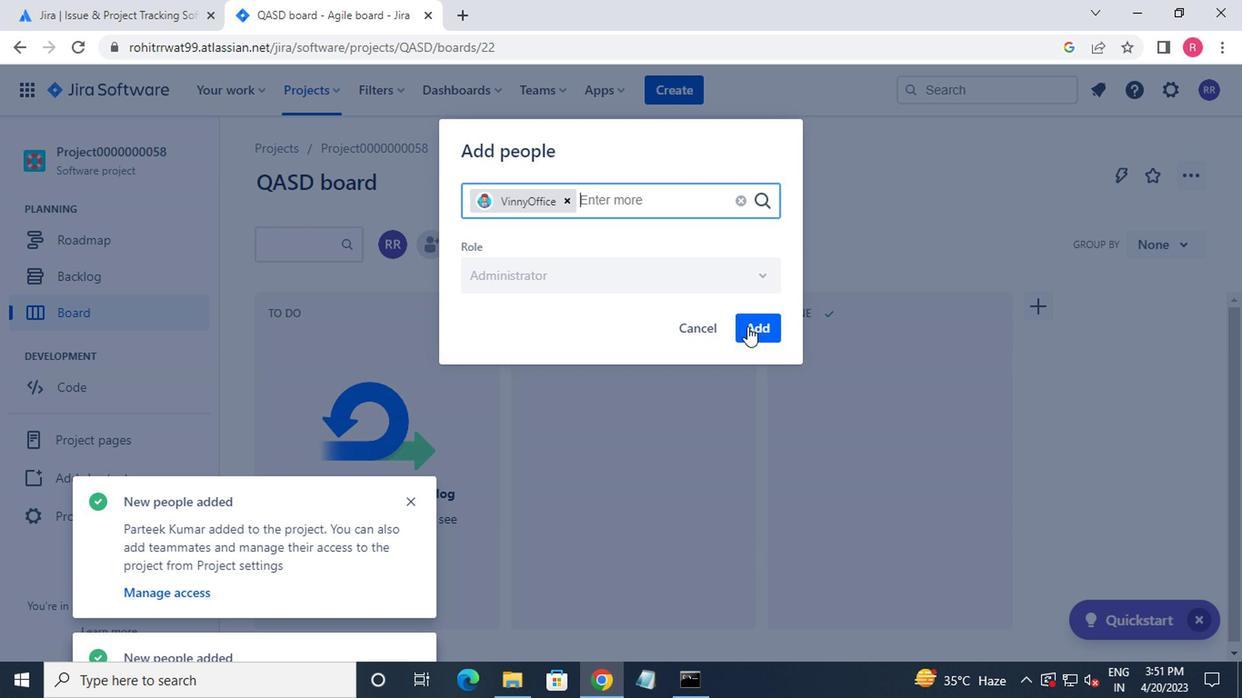 
Action: Mouse moved to (313, 93)
Screenshot: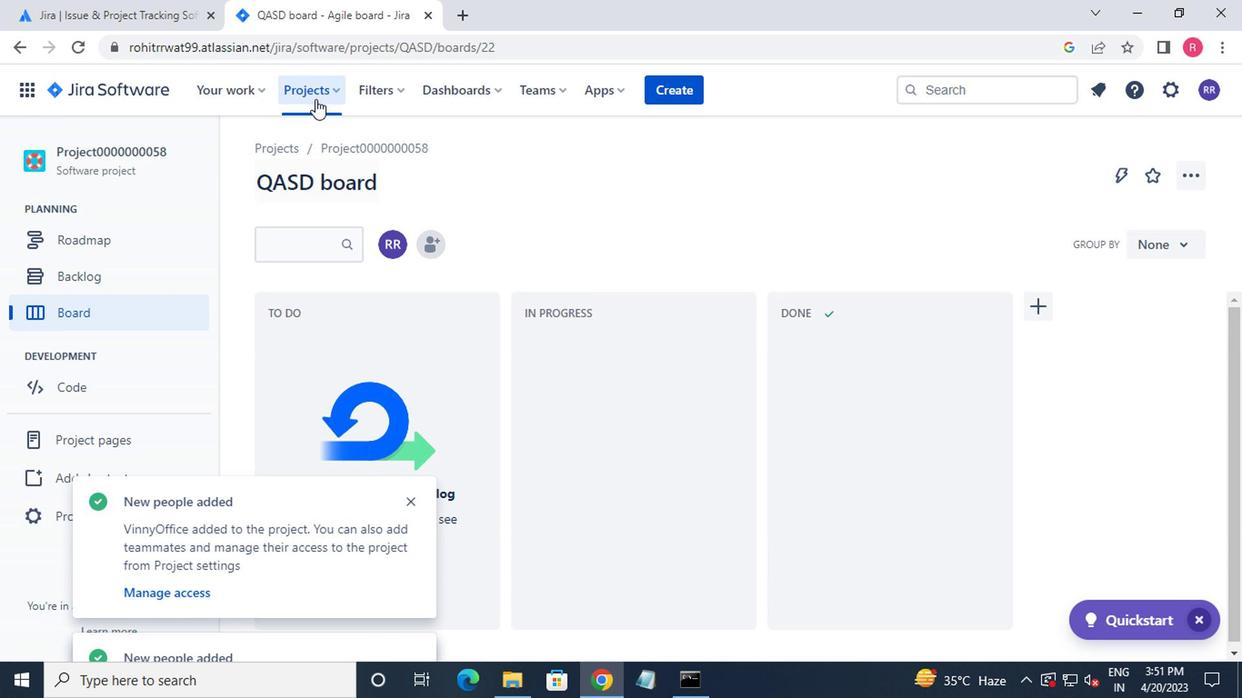
Action: Mouse pressed left at (313, 93)
Screenshot: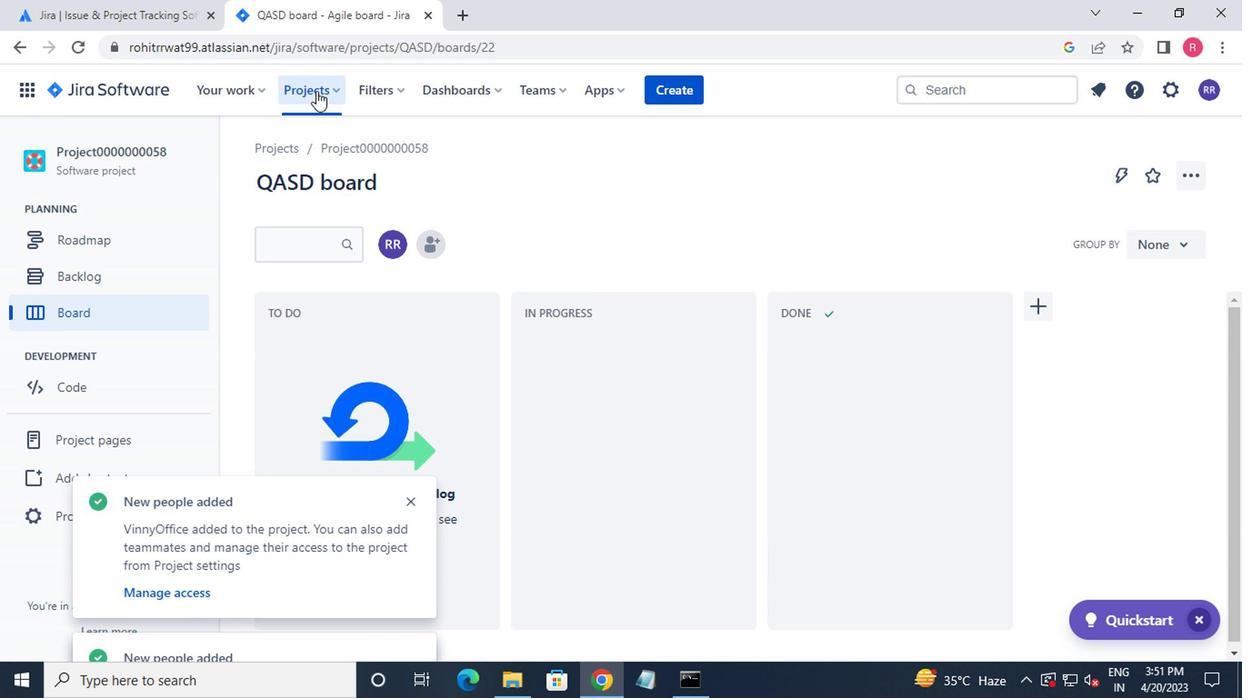 
Action: Mouse moved to (388, 207)
Screenshot: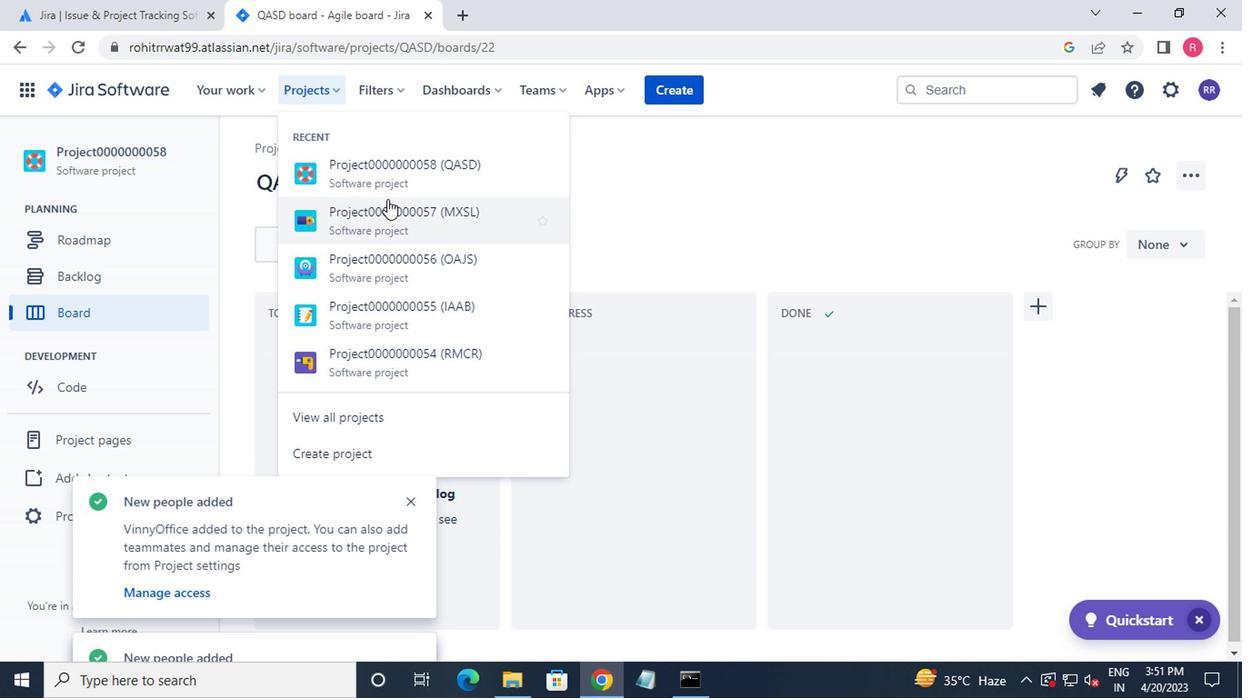 
Action: Mouse pressed left at (388, 207)
Screenshot: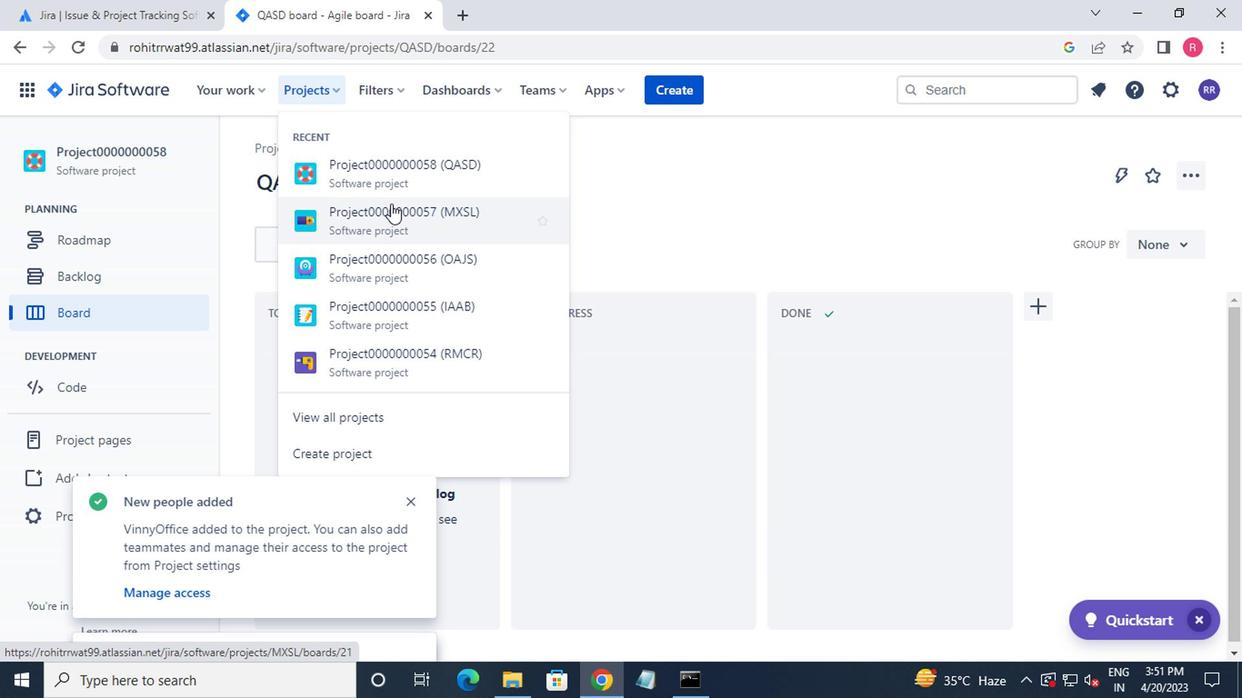 
Action: Mouse moved to (45, 513)
Screenshot: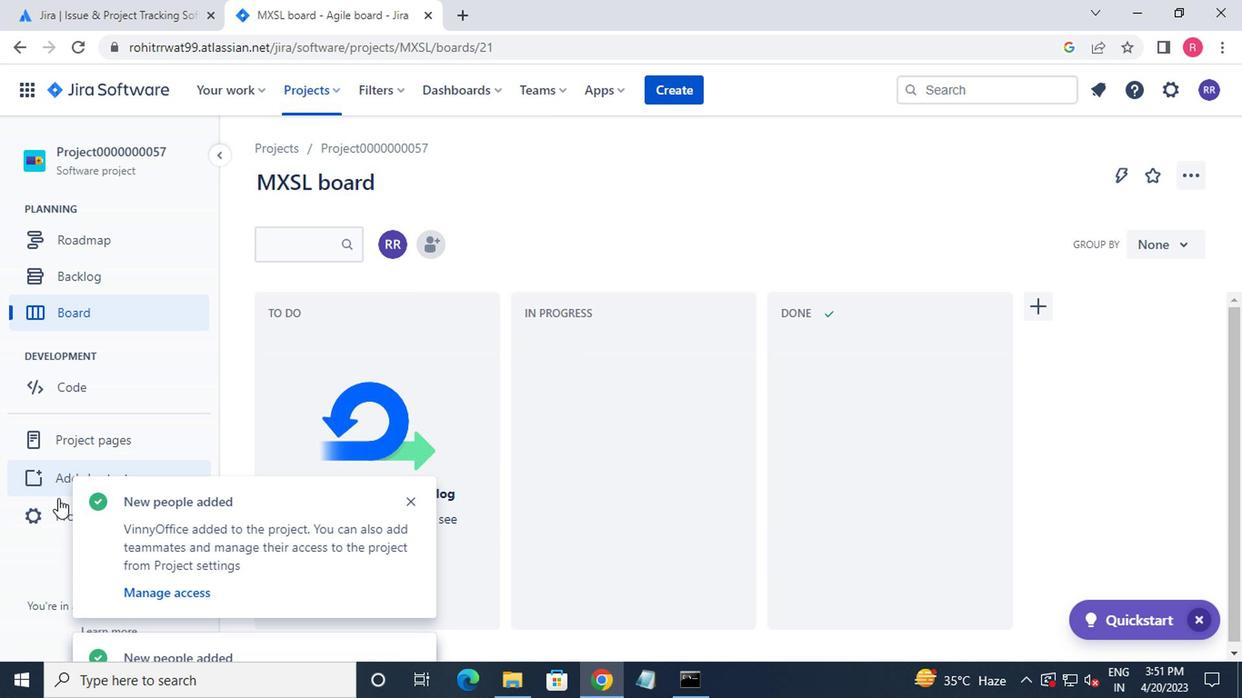 
Action: Mouse pressed left at (45, 513)
Screenshot: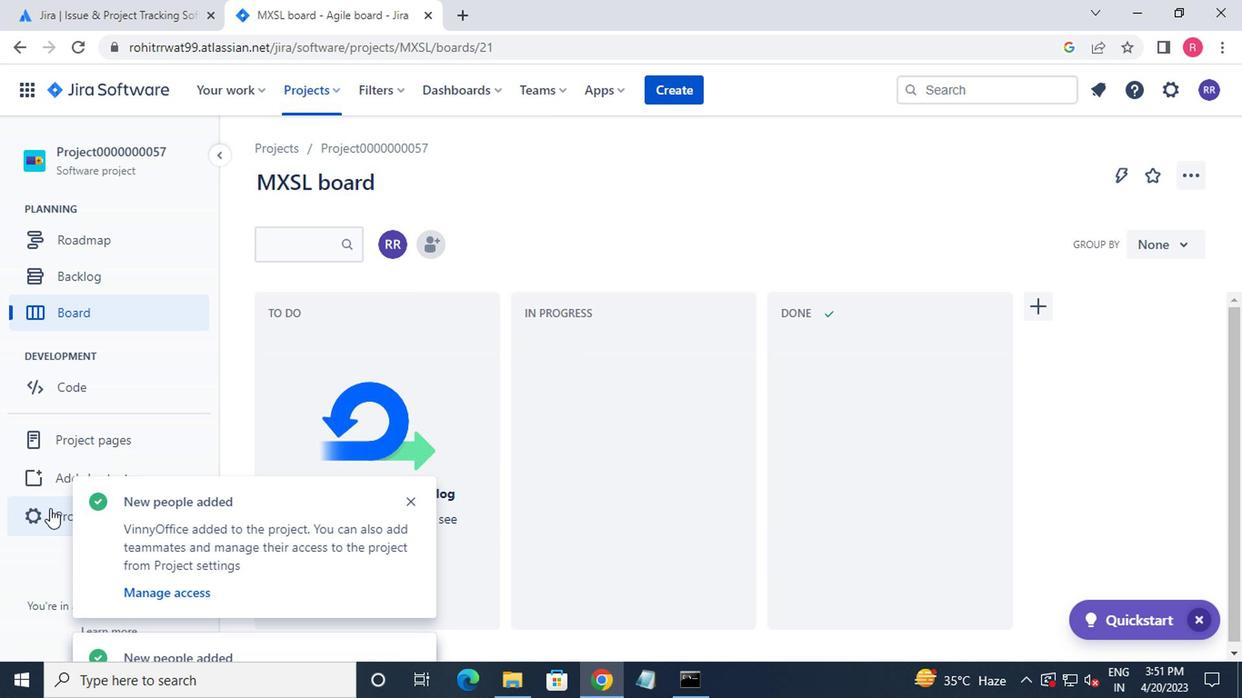
Action: Mouse moved to (484, 454)
Screenshot: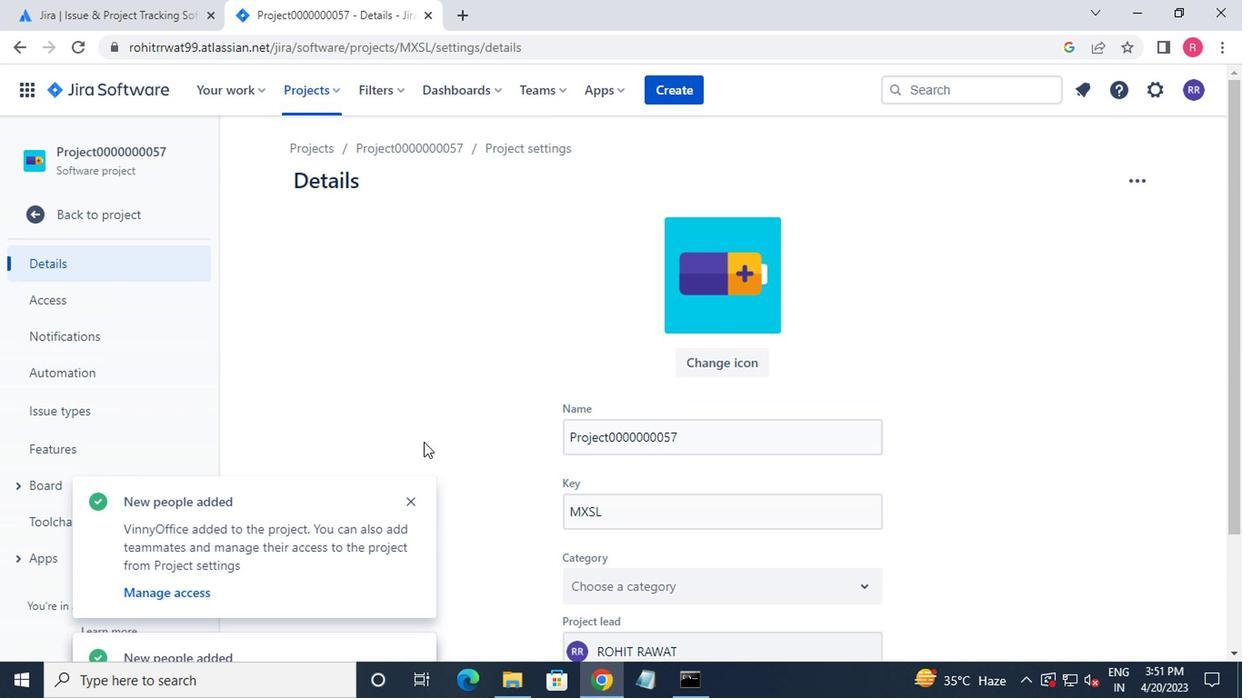
Action: Mouse scrolled (484, 452) with delta (0, -1)
Screenshot: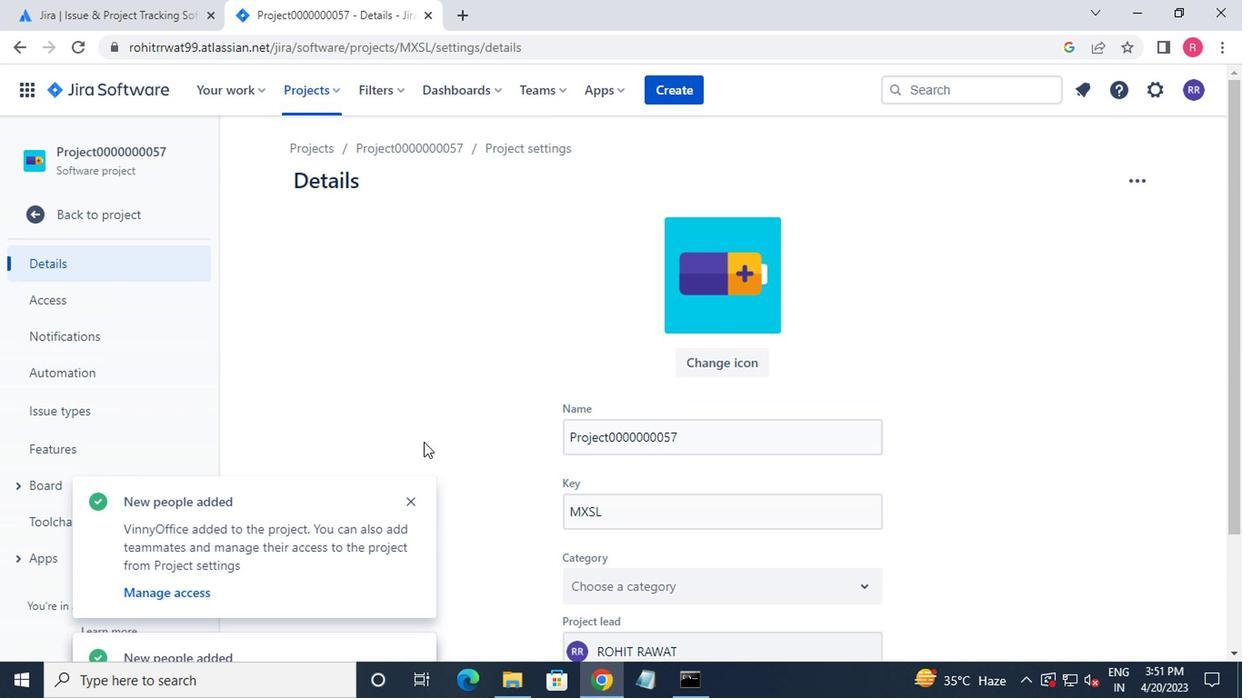 
Action: Mouse moved to (561, 466)
Screenshot: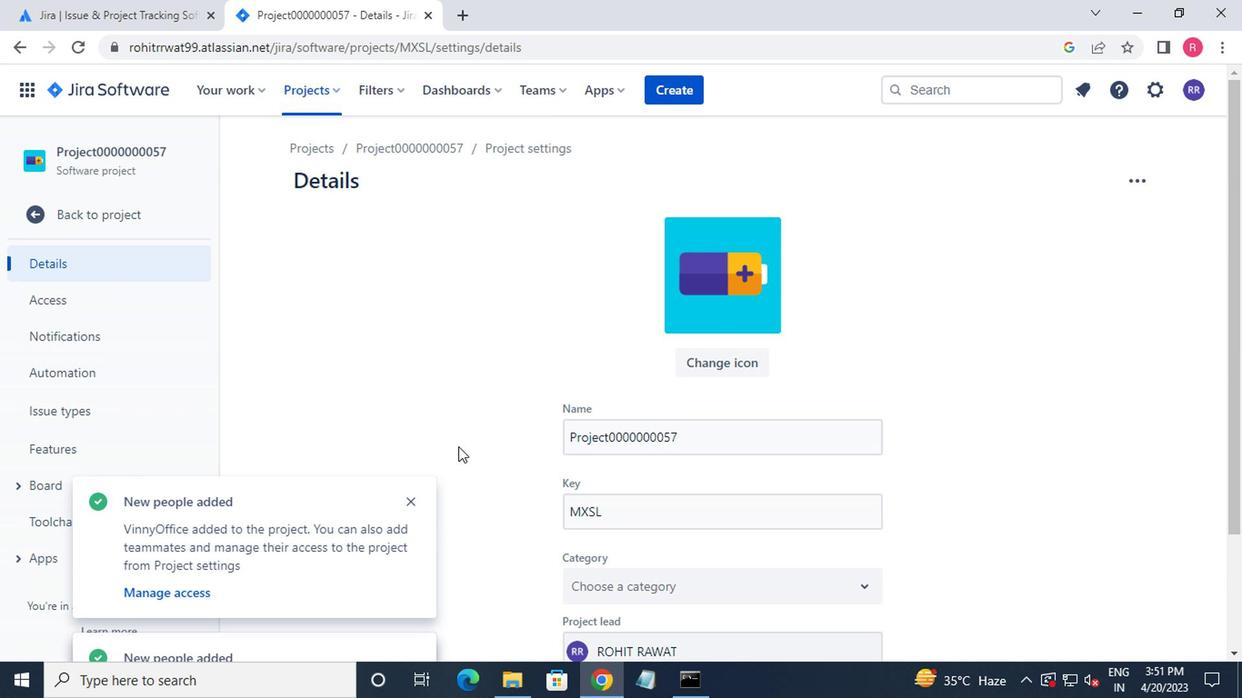 
Action: Mouse scrolled (561, 465) with delta (0, 0)
Screenshot: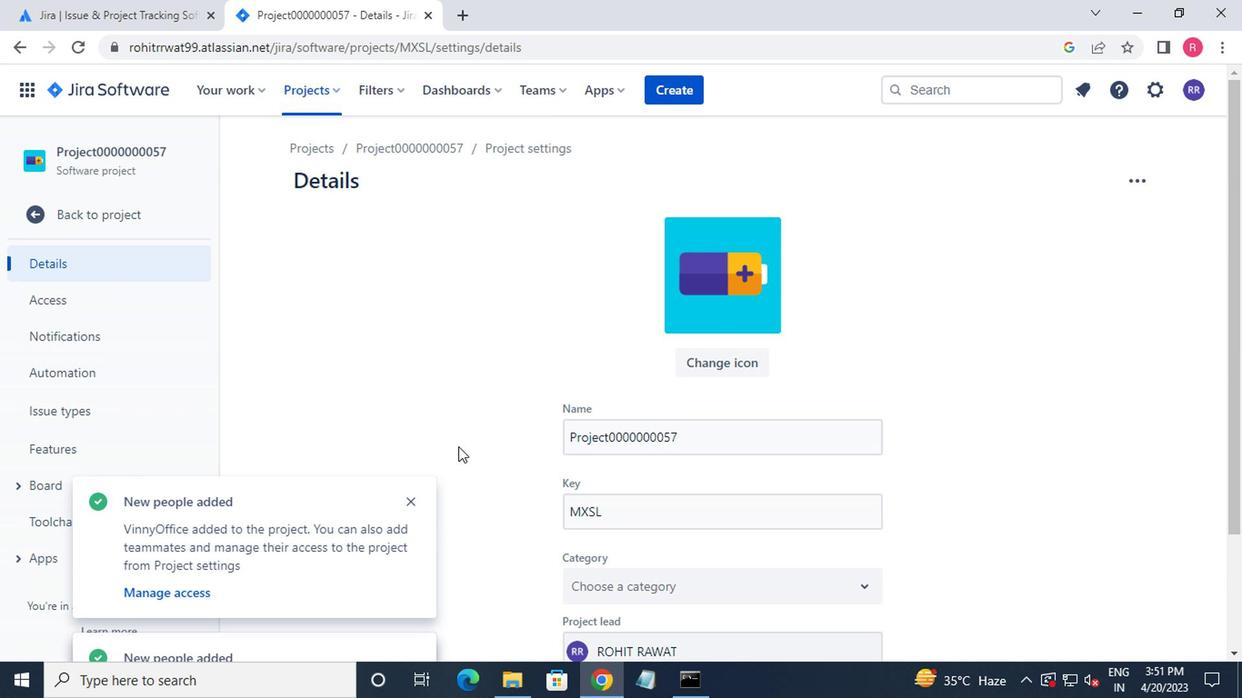 
Action: Mouse moved to (634, 502)
Screenshot: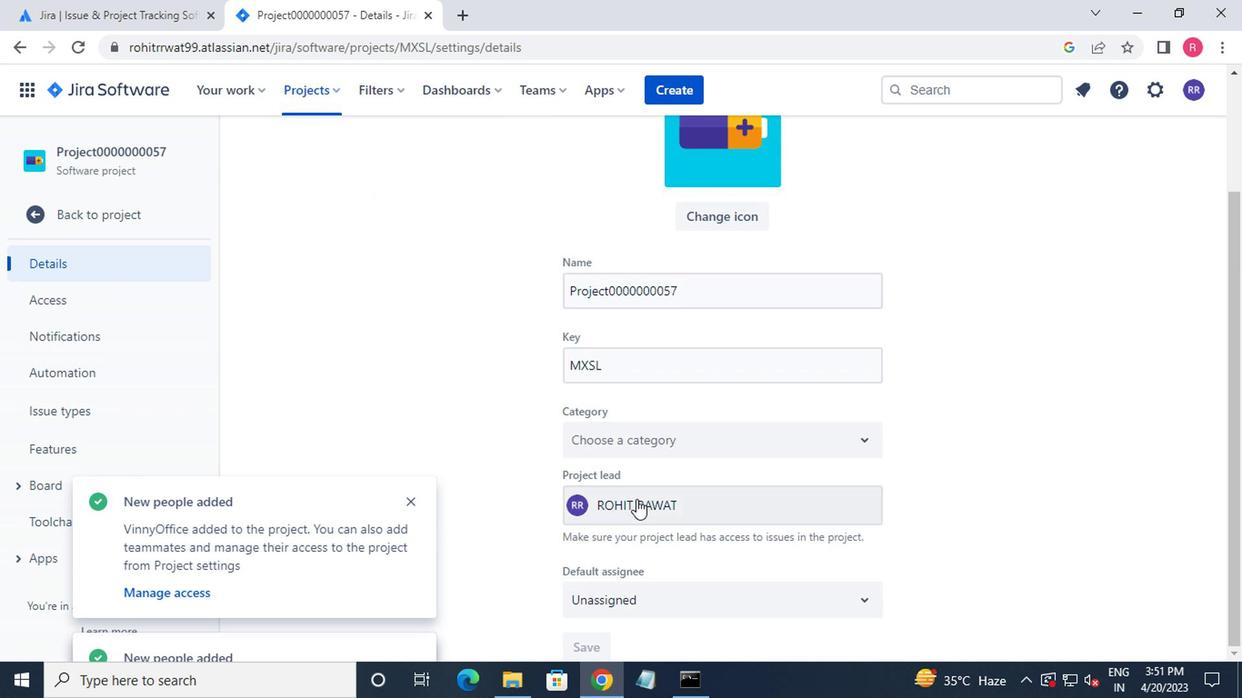 
Action: Mouse pressed left at (634, 502)
Screenshot: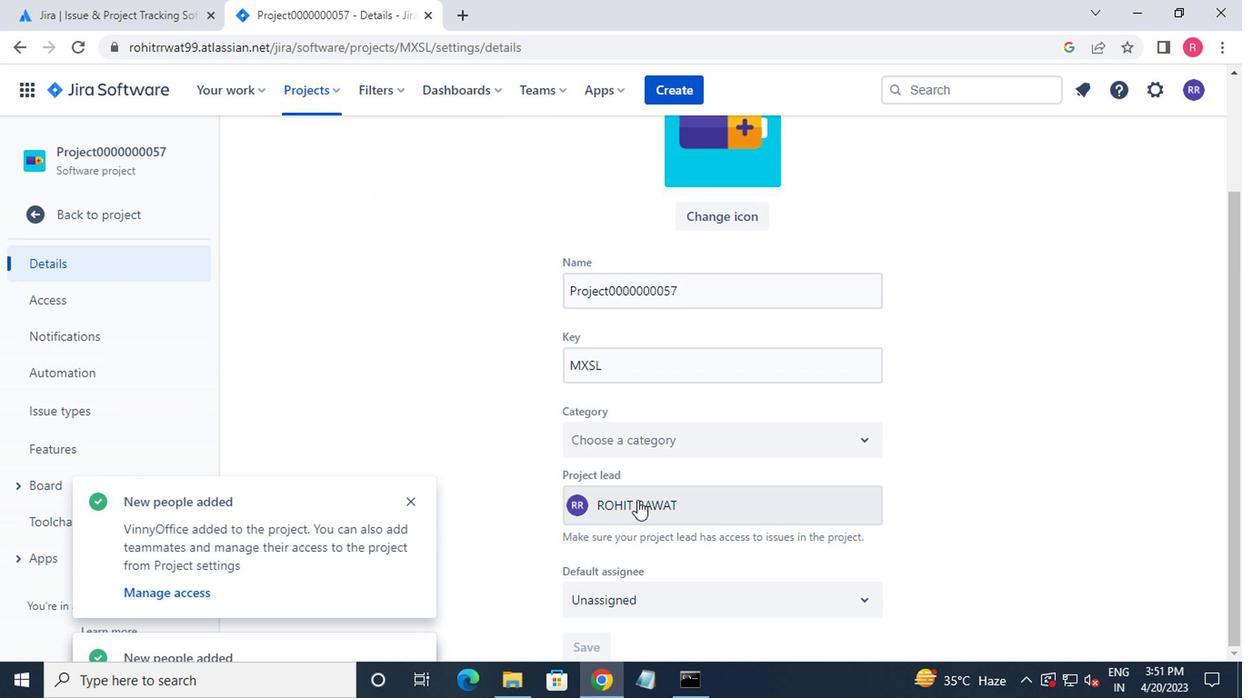 
Action: Mouse moved to (623, 291)
Screenshot: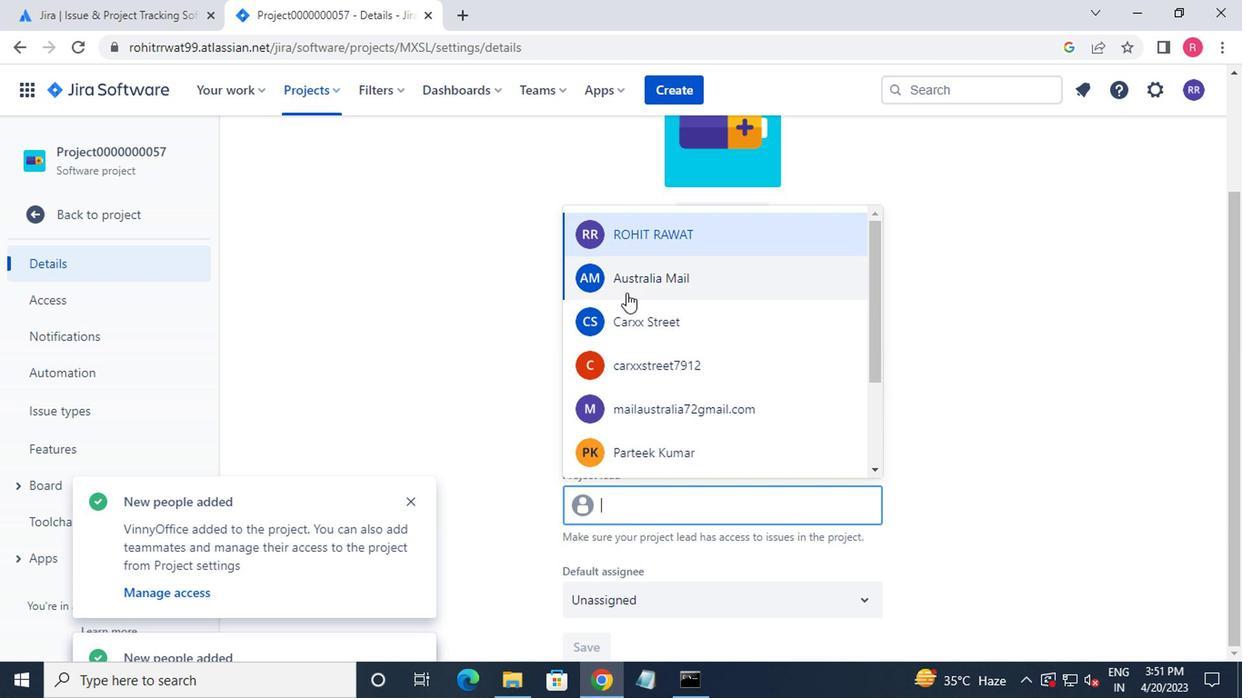 
Action: Mouse pressed left at (623, 291)
Screenshot: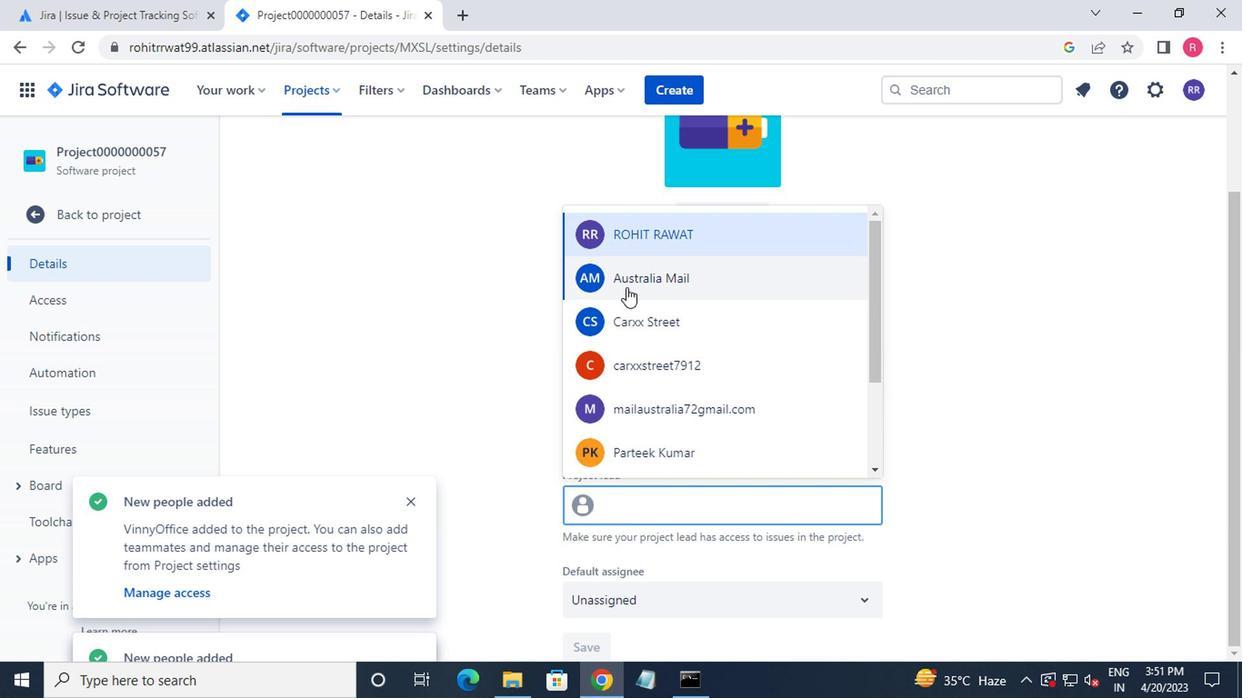 
Action: Mouse moved to (597, 638)
Screenshot: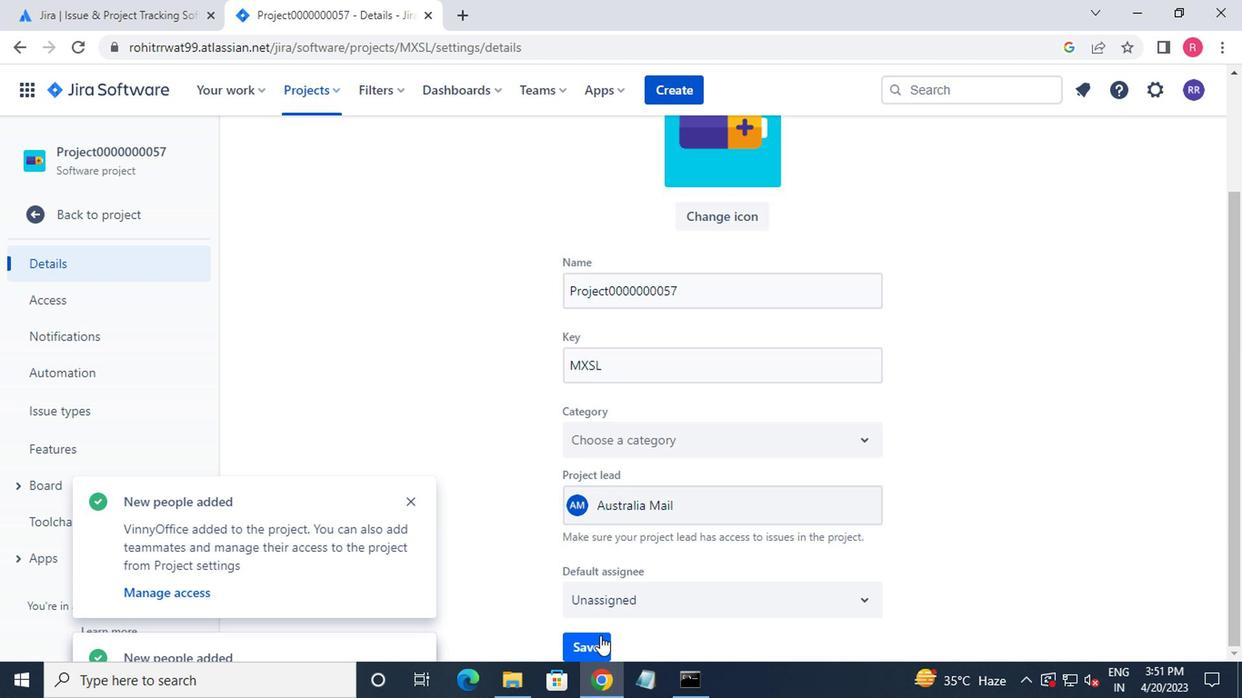 
Action: Mouse pressed left at (597, 638)
Screenshot: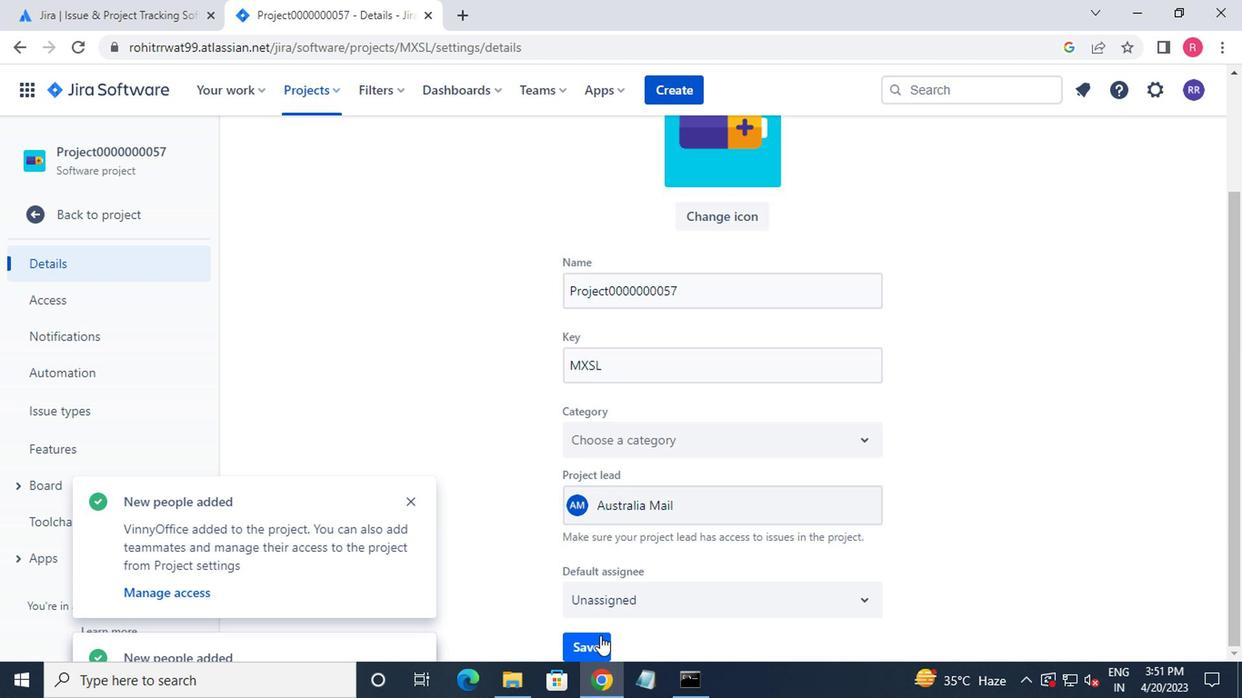 
Action: Mouse moved to (594, 636)
Screenshot: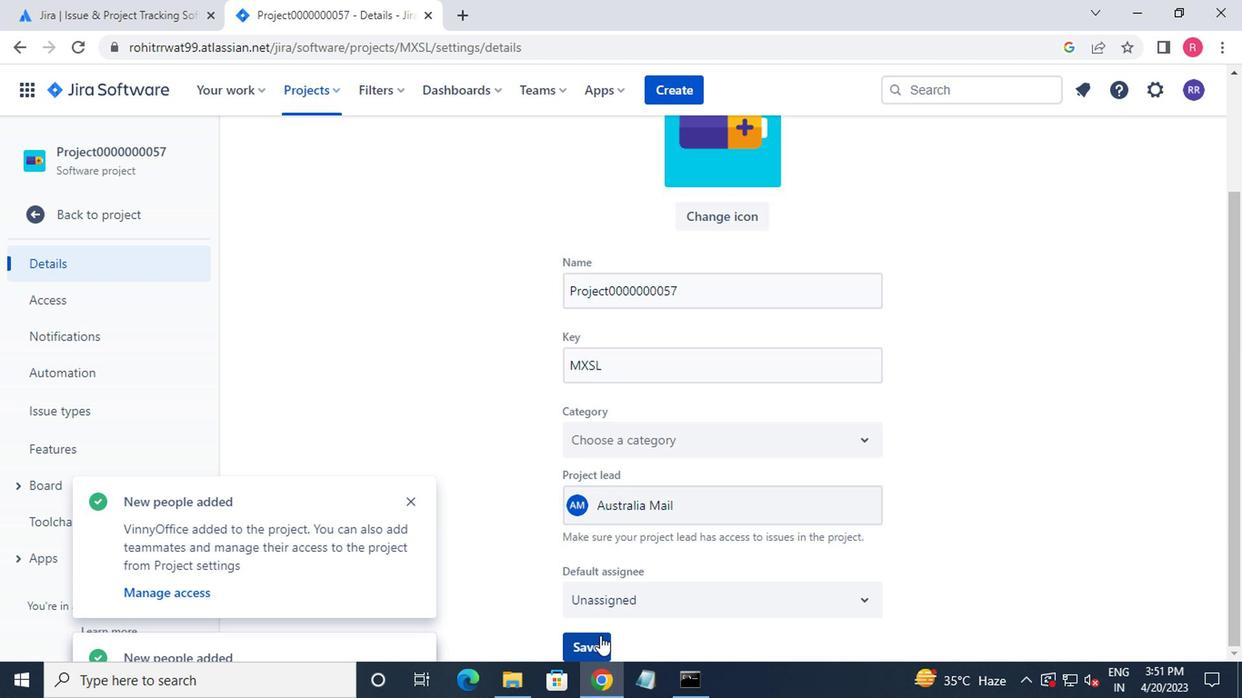 
